 Task: Post a photo of a cake on Instagram with a caption 'tasty' and emojis.
Action: Mouse moved to (44, 300)
Screenshot: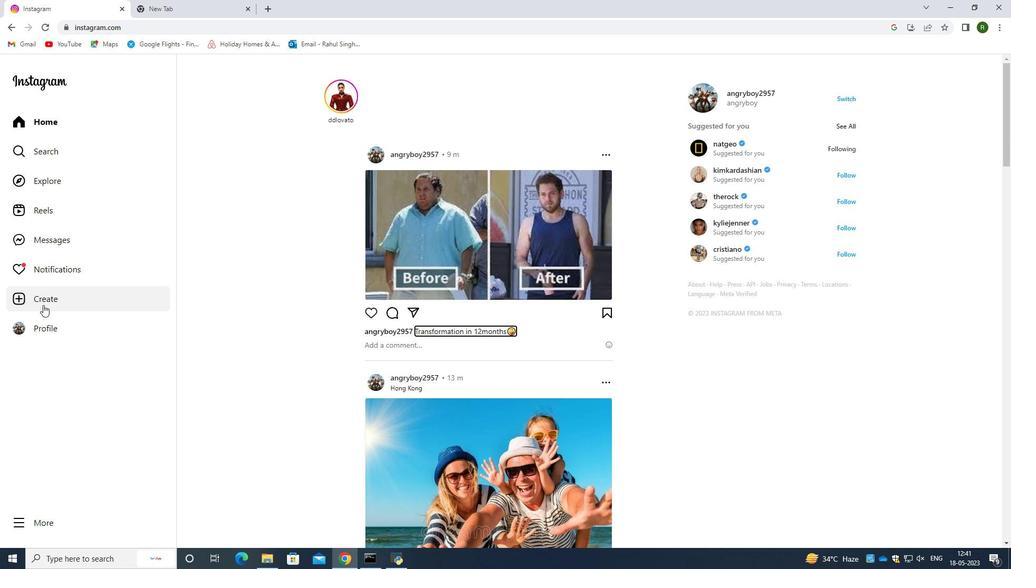 
Action: Mouse pressed left at (44, 300)
Screenshot: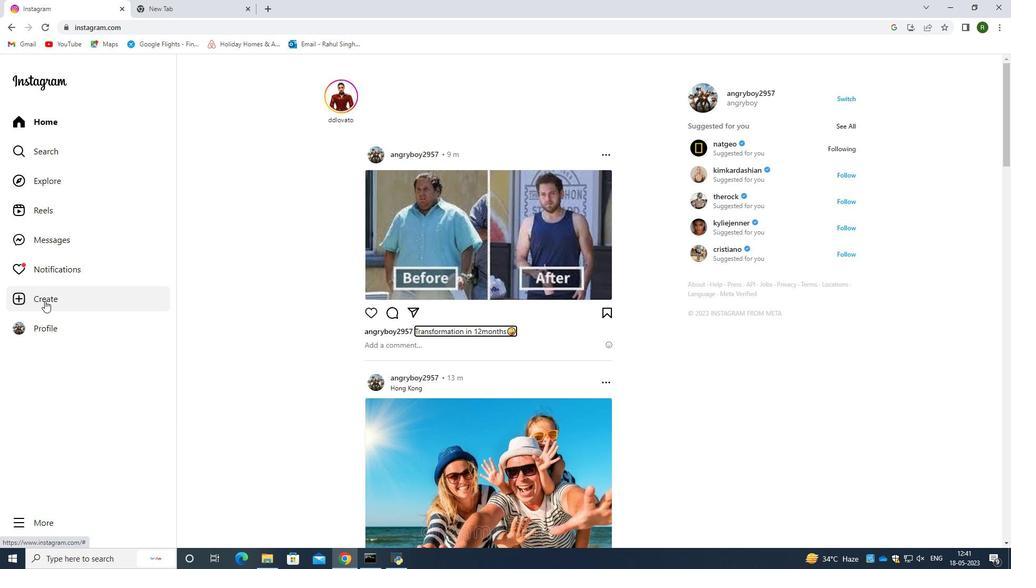
Action: Mouse moved to (477, 344)
Screenshot: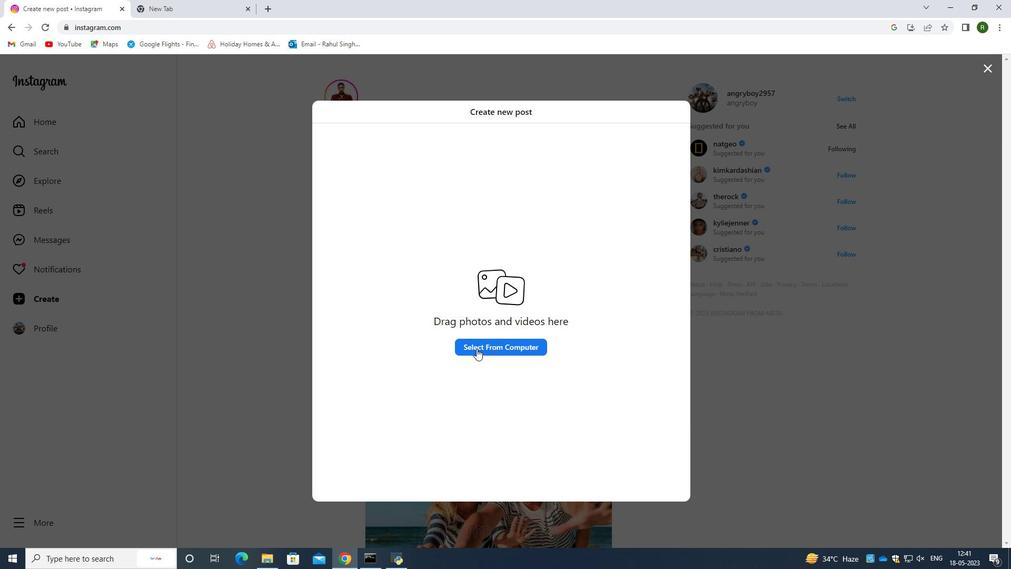 
Action: Mouse pressed left at (477, 344)
Screenshot: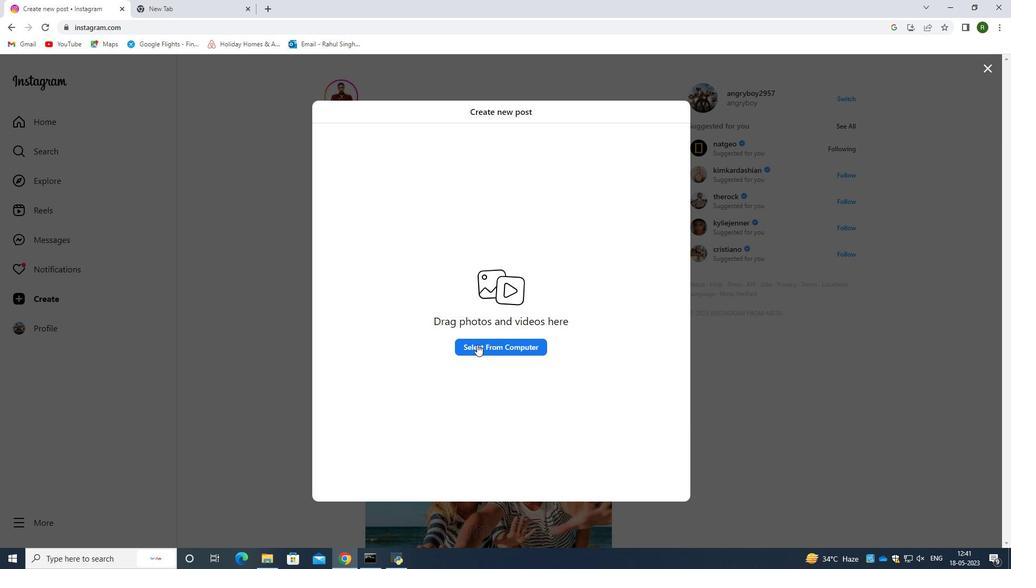 
Action: Mouse moved to (209, 173)
Screenshot: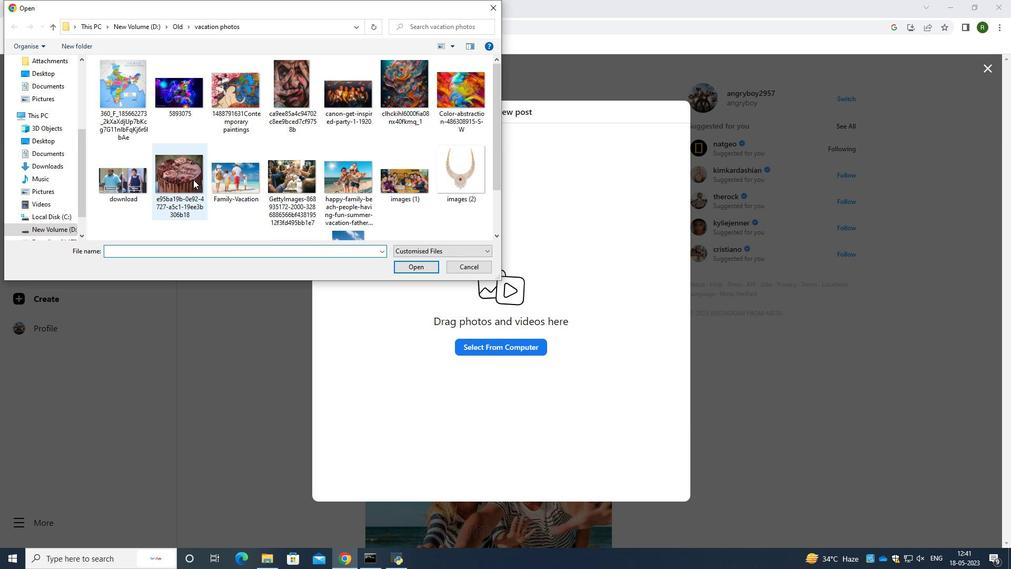 
Action: Mouse scrolled (209, 173) with delta (0, 0)
Screenshot: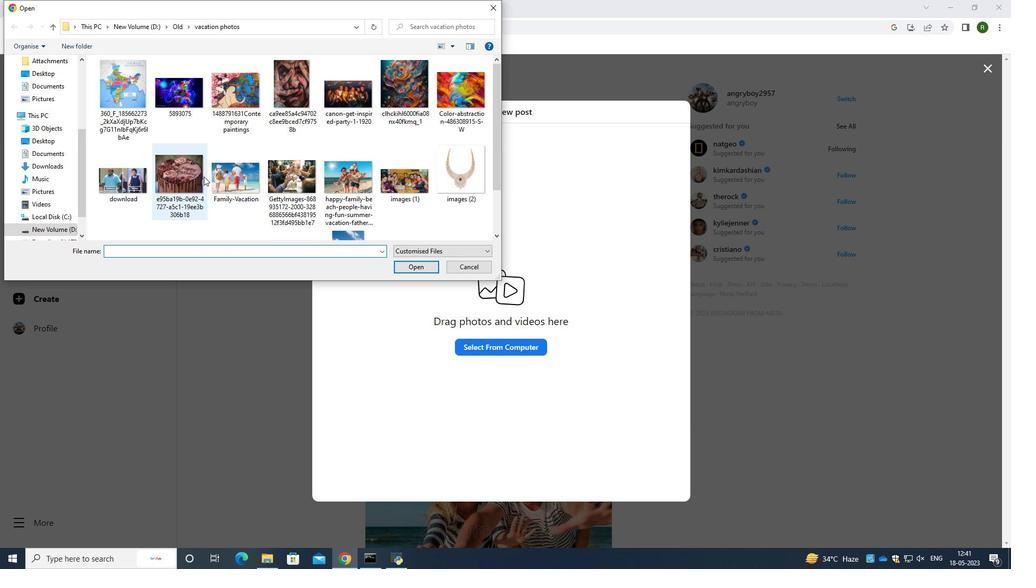 
Action: Mouse scrolled (209, 173) with delta (0, 0)
Screenshot: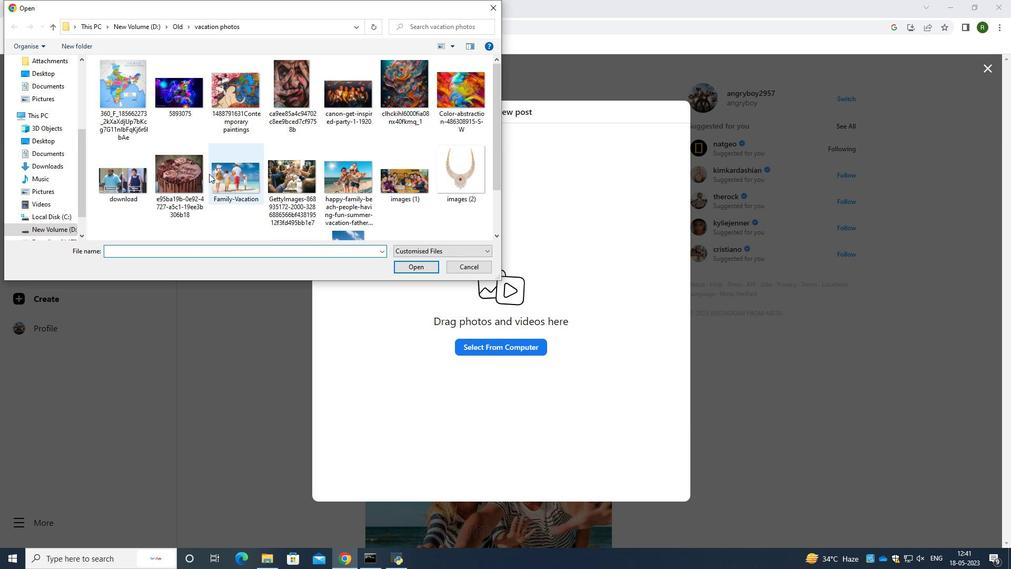 
Action: Mouse scrolled (209, 173) with delta (0, 0)
Screenshot: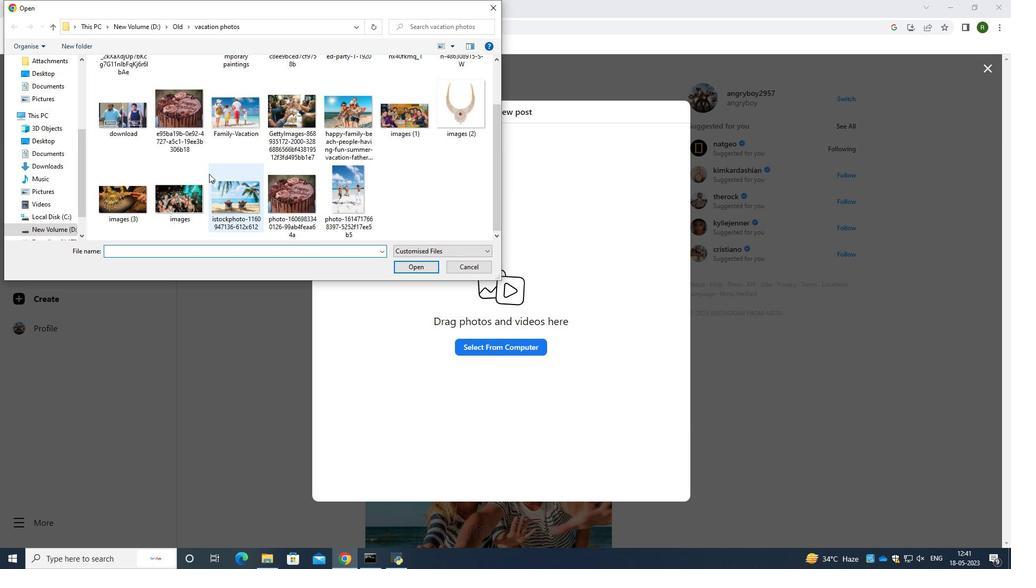 
Action: Mouse moved to (237, 140)
Screenshot: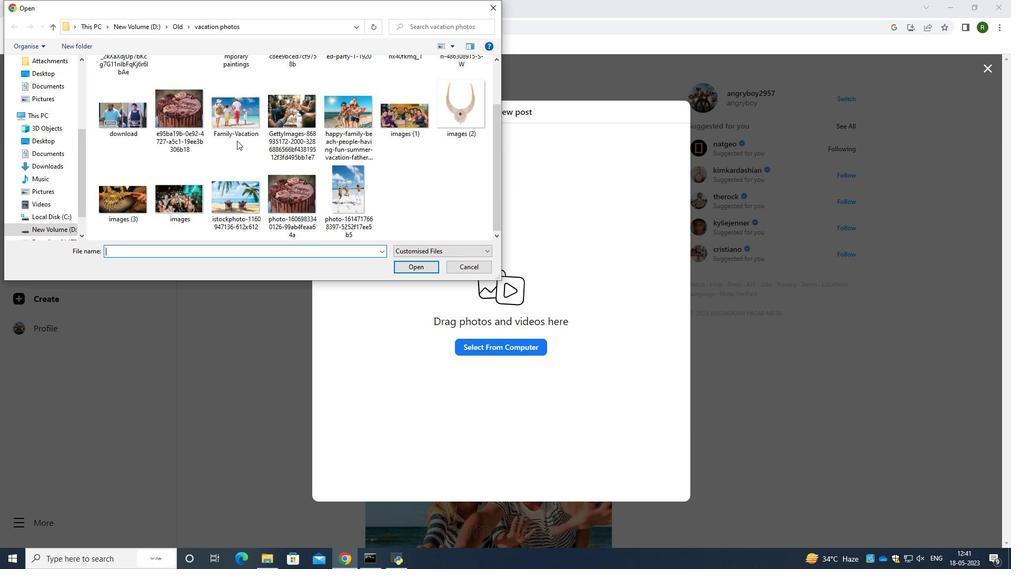 
Action: Mouse scrolled (237, 141) with delta (0, 0)
Screenshot: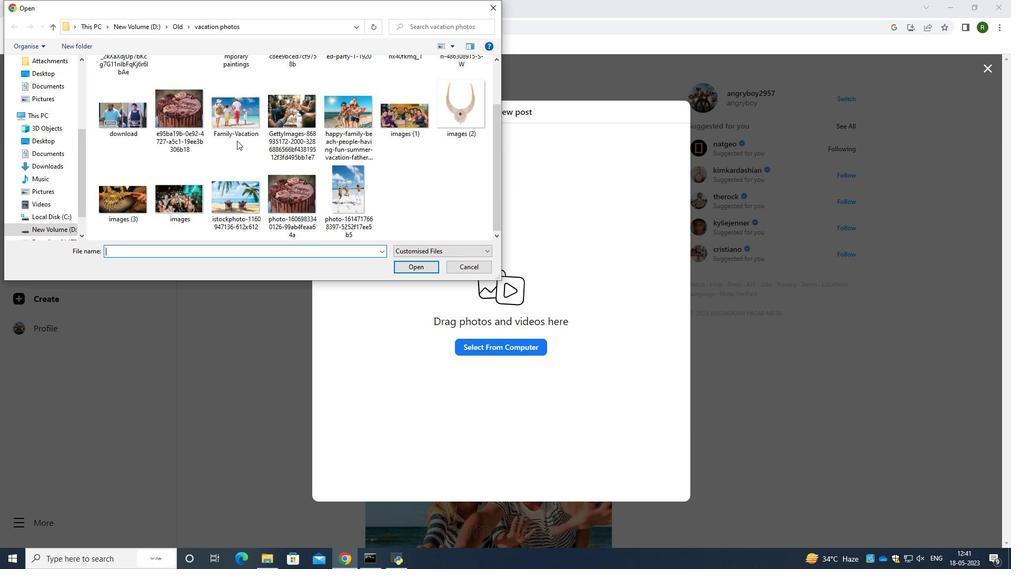 
Action: Mouse moved to (238, 140)
Screenshot: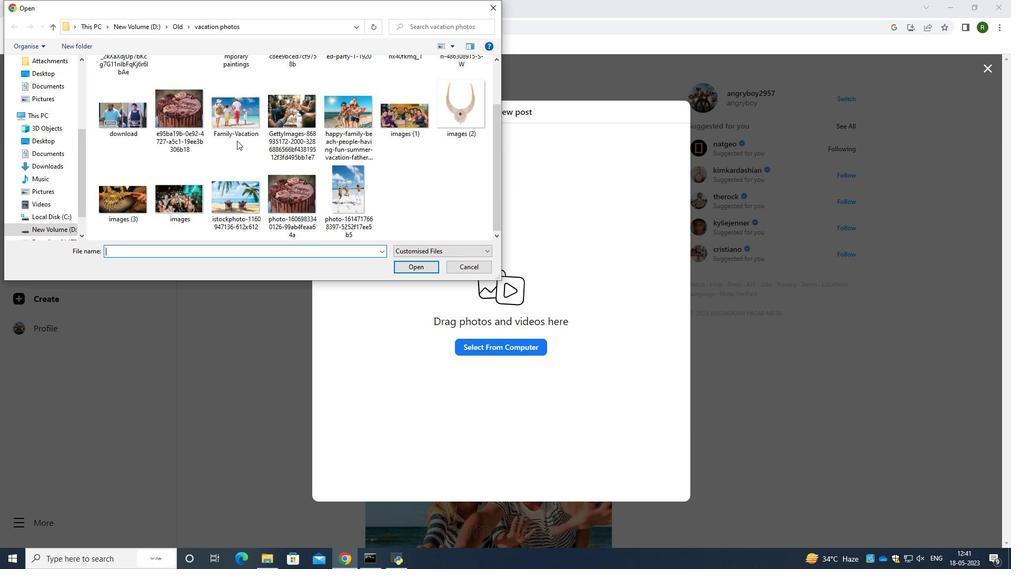 
Action: Mouse scrolled (238, 141) with delta (0, 0)
Screenshot: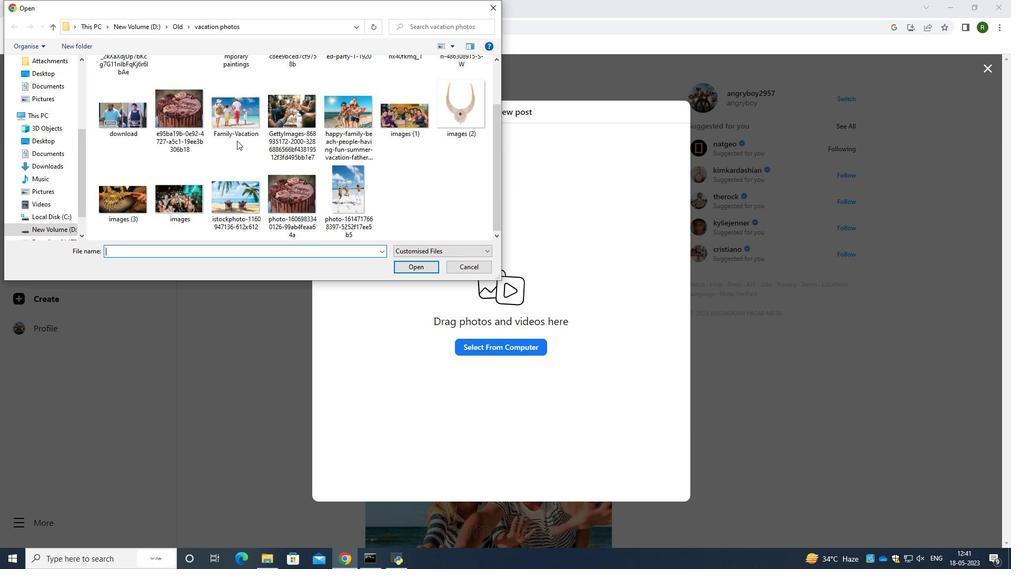 
Action: Mouse moved to (238, 140)
Screenshot: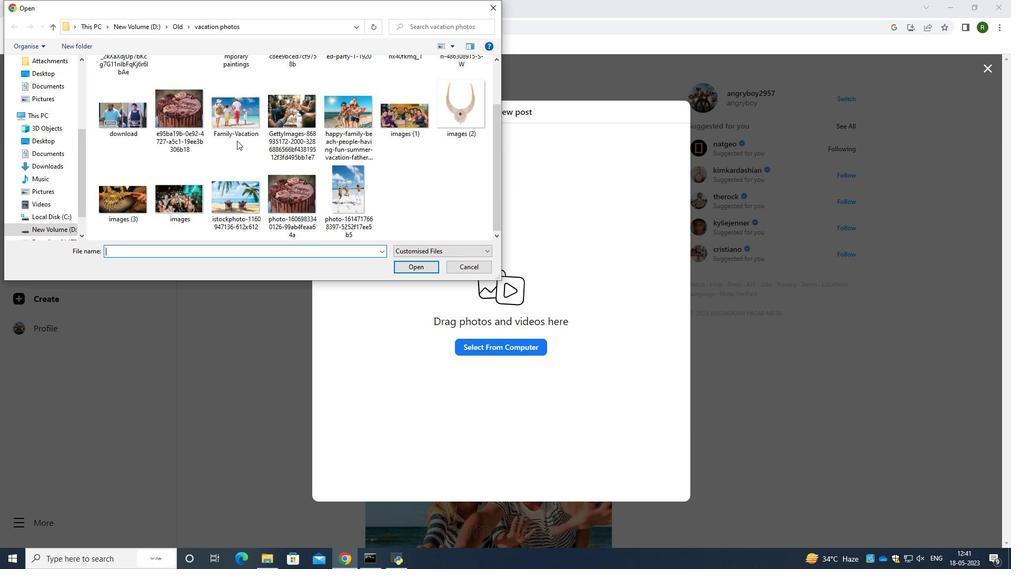 
Action: Mouse scrolled (238, 141) with delta (0, 0)
Screenshot: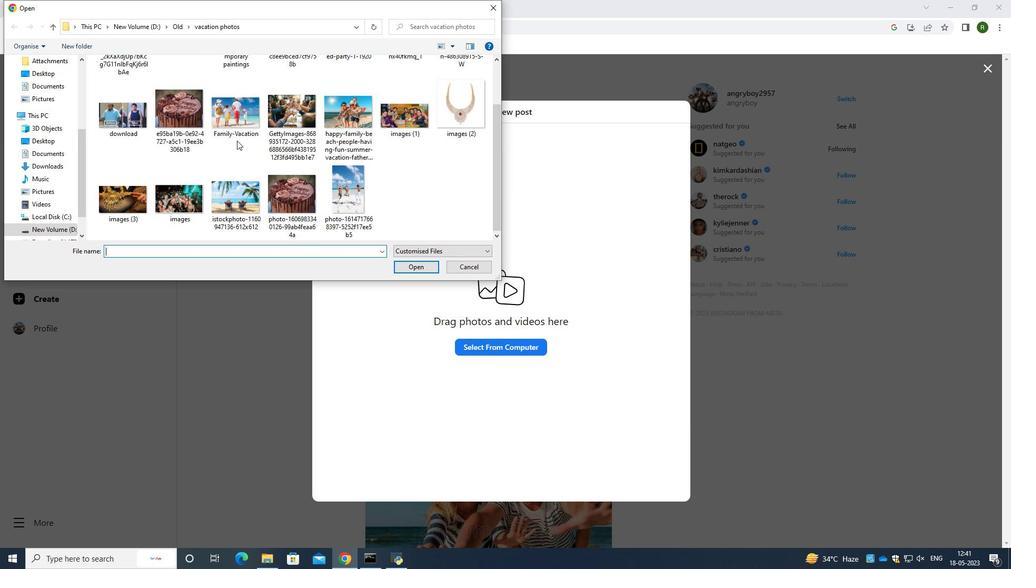 
Action: Mouse moved to (173, 21)
Screenshot: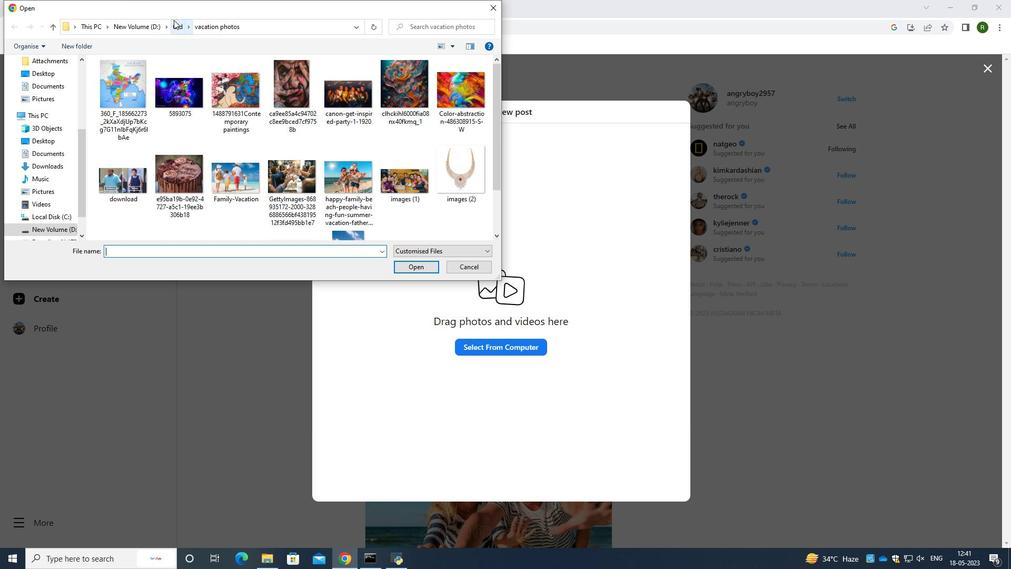 
Action: Mouse pressed left at (173, 21)
Screenshot: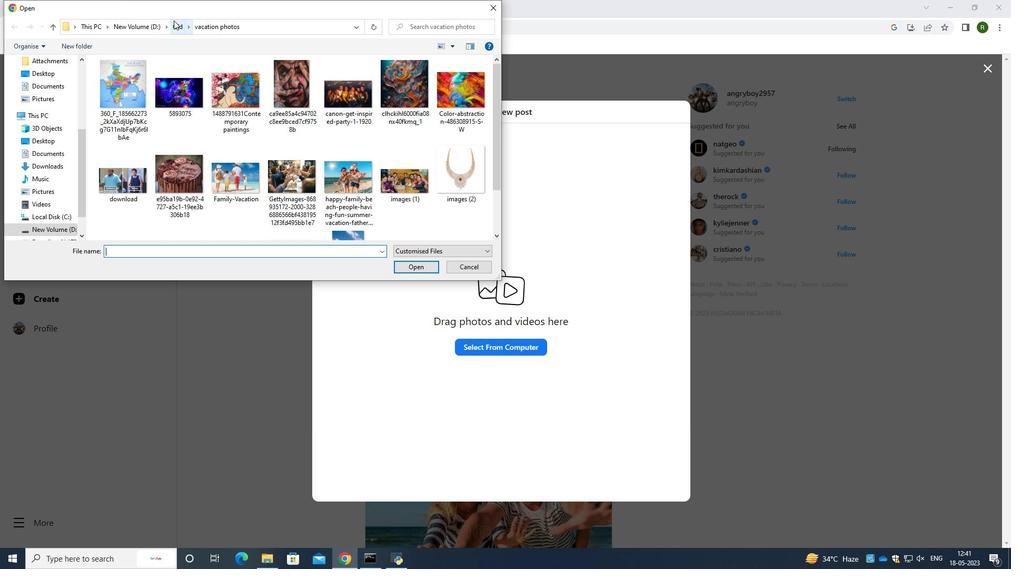 
Action: Mouse moved to (214, 131)
Screenshot: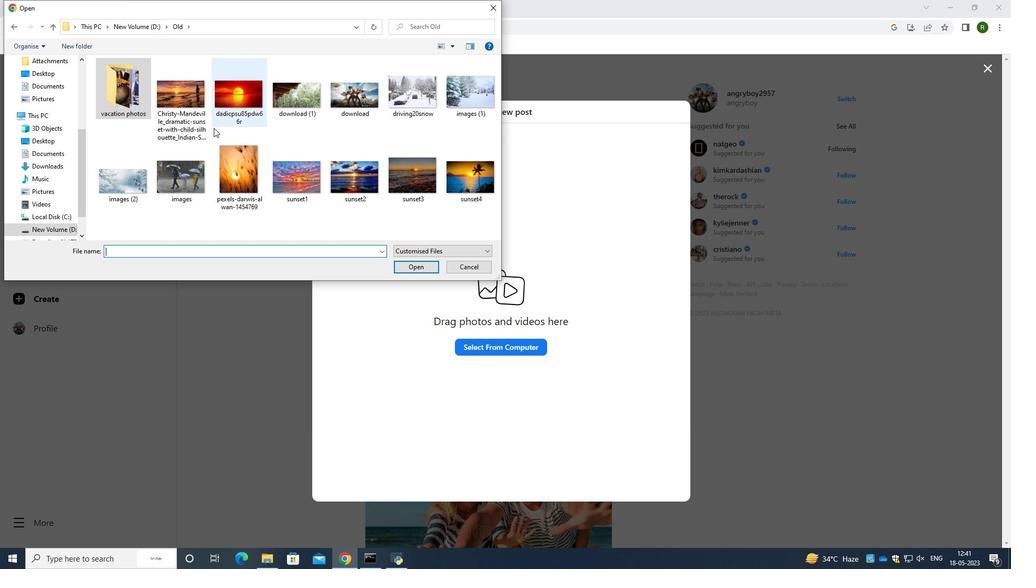 
Action: Mouse scrolled (214, 130) with delta (0, 0)
Screenshot: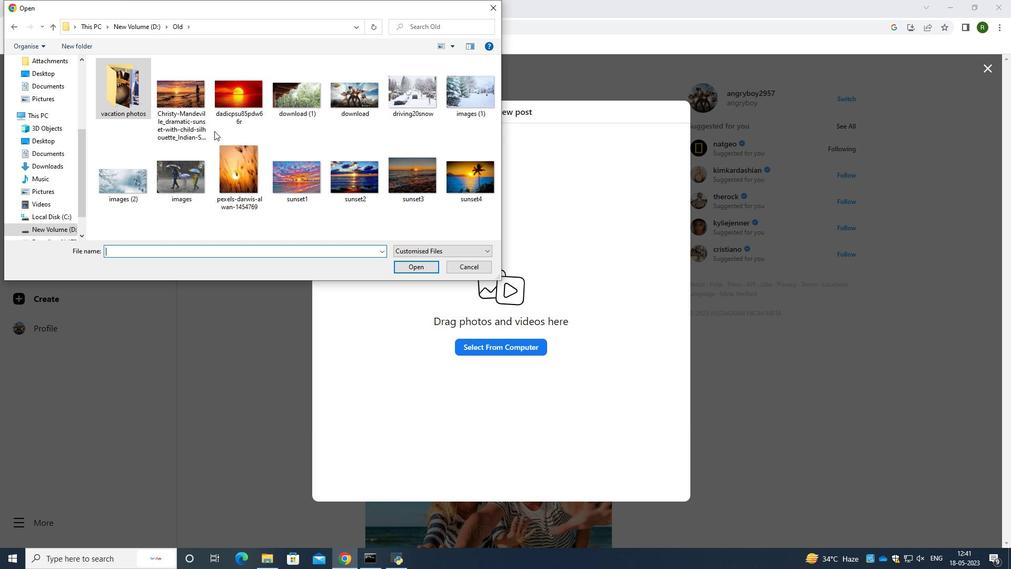 
Action: Mouse scrolled (214, 131) with delta (0, 0)
Screenshot: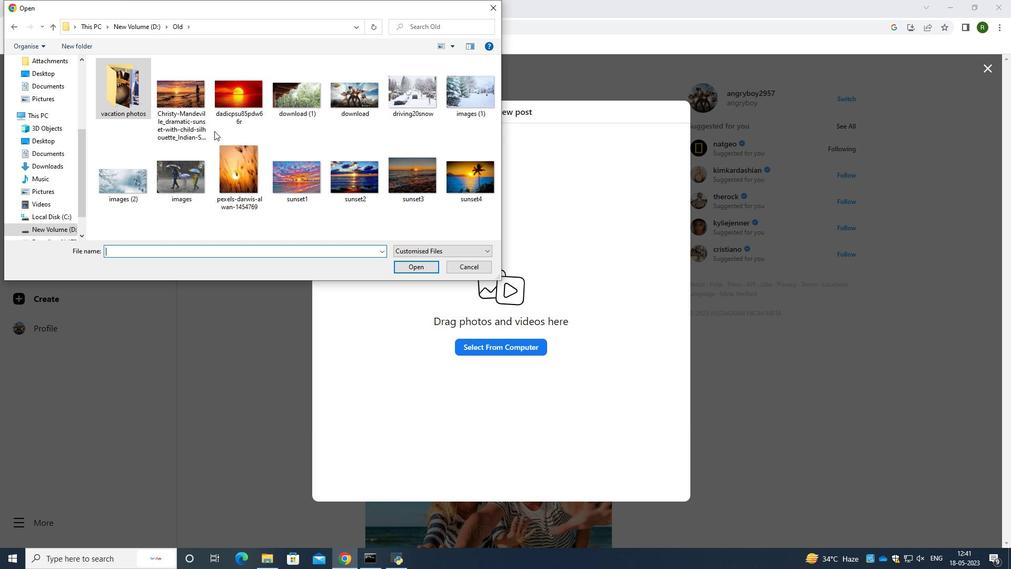 
Action: Mouse moved to (47, 224)
Screenshot: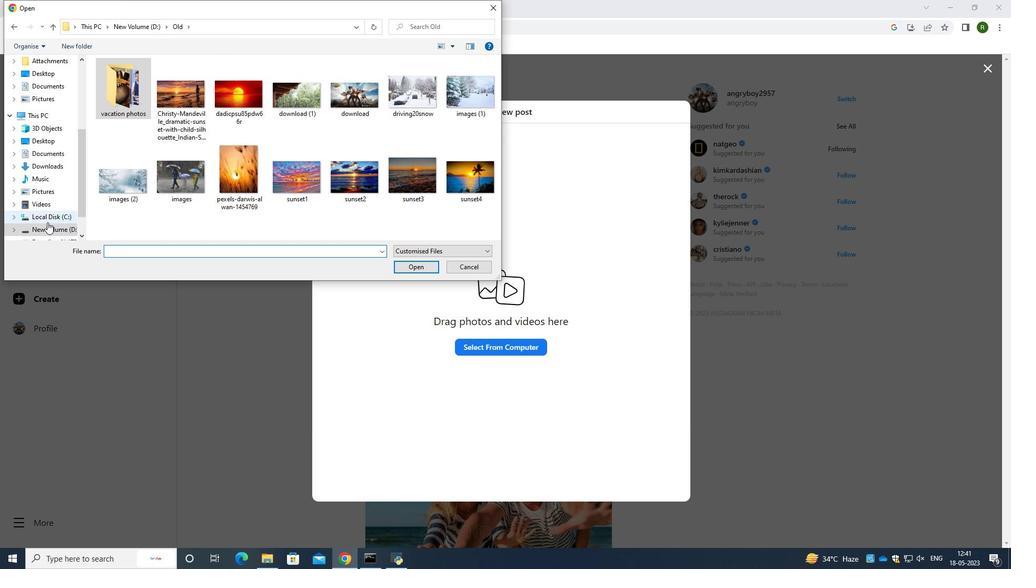 
Action: Mouse pressed left at (47, 224)
Screenshot: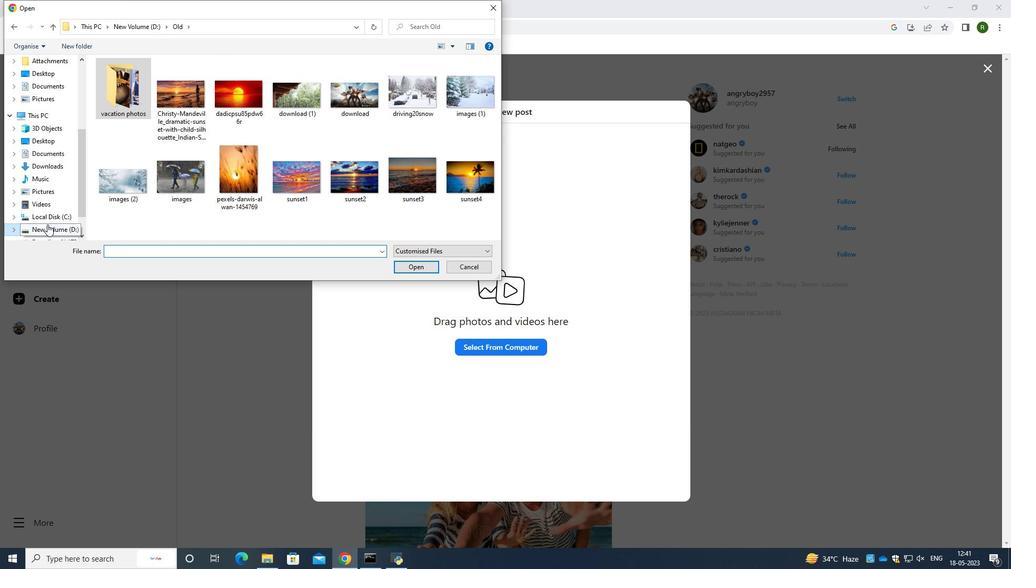 
Action: Mouse moved to (47, 224)
Screenshot: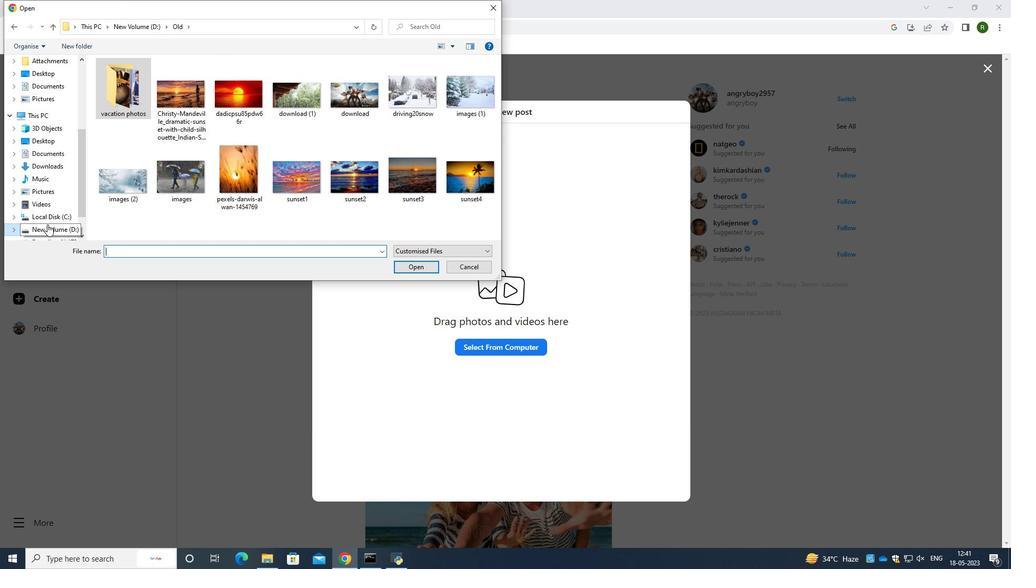 
Action: Mouse pressed left at (47, 224)
Screenshot: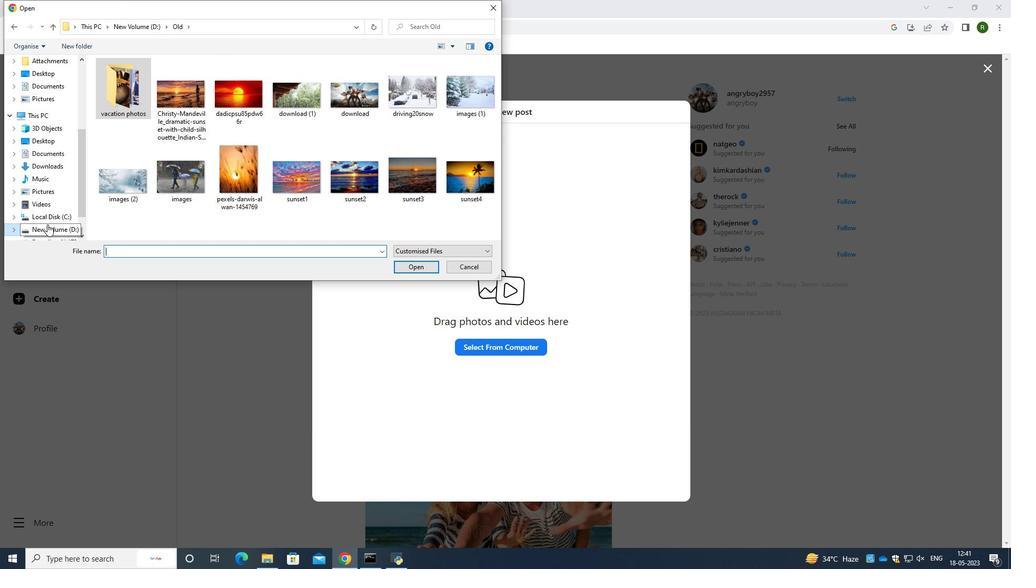 
Action: Mouse moved to (425, 106)
Screenshot: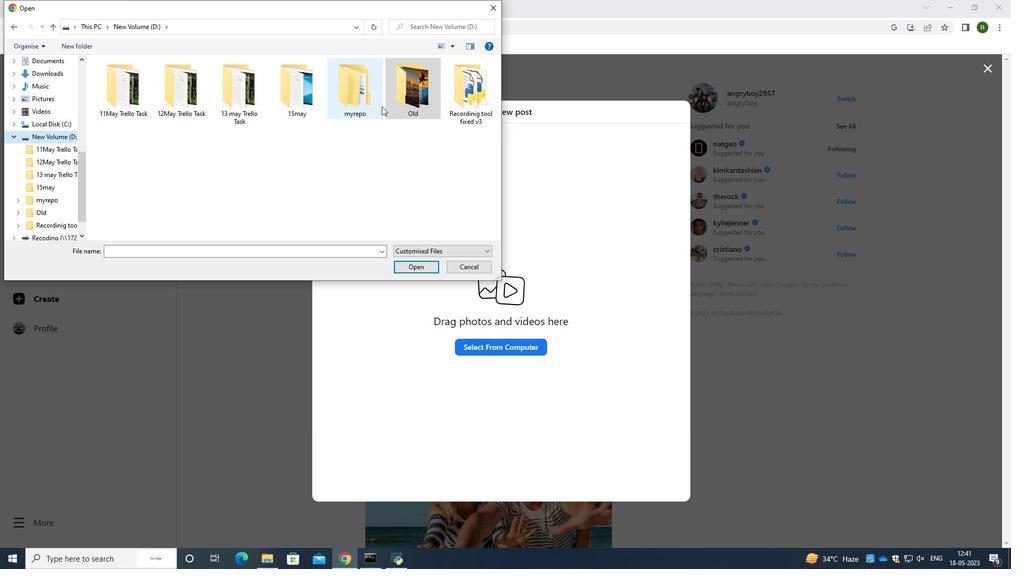 
Action: Mouse pressed left at (425, 106)
Screenshot: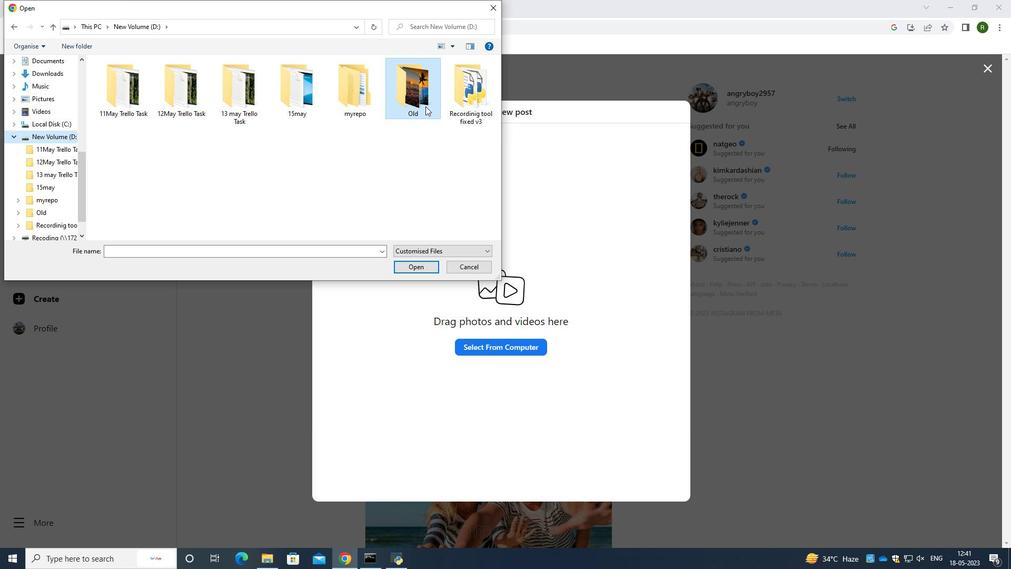 
Action: Mouse pressed left at (425, 106)
Screenshot: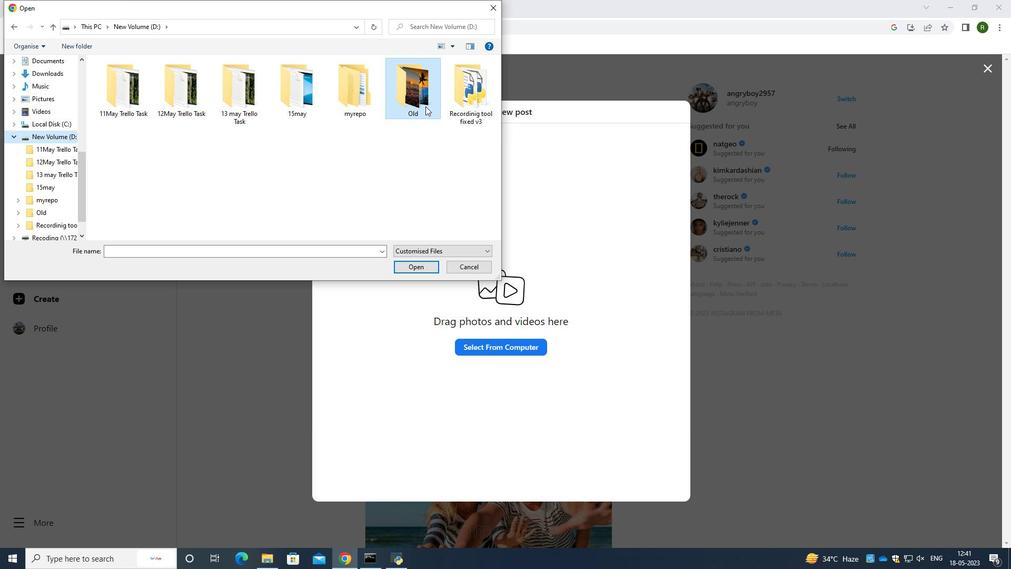 
Action: Mouse moved to (180, 116)
Screenshot: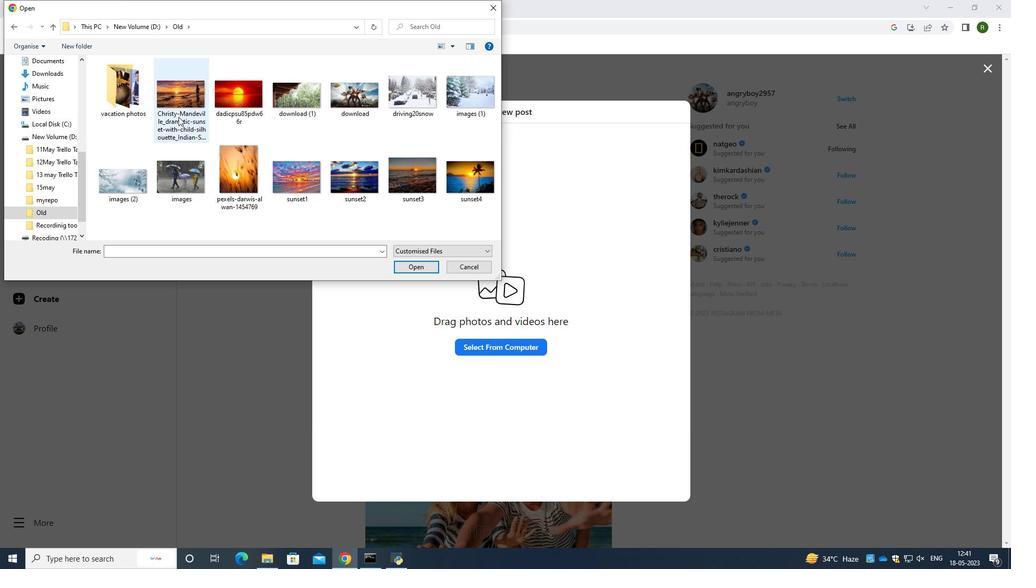 
Action: Mouse scrolled (180, 116) with delta (0, 0)
Screenshot: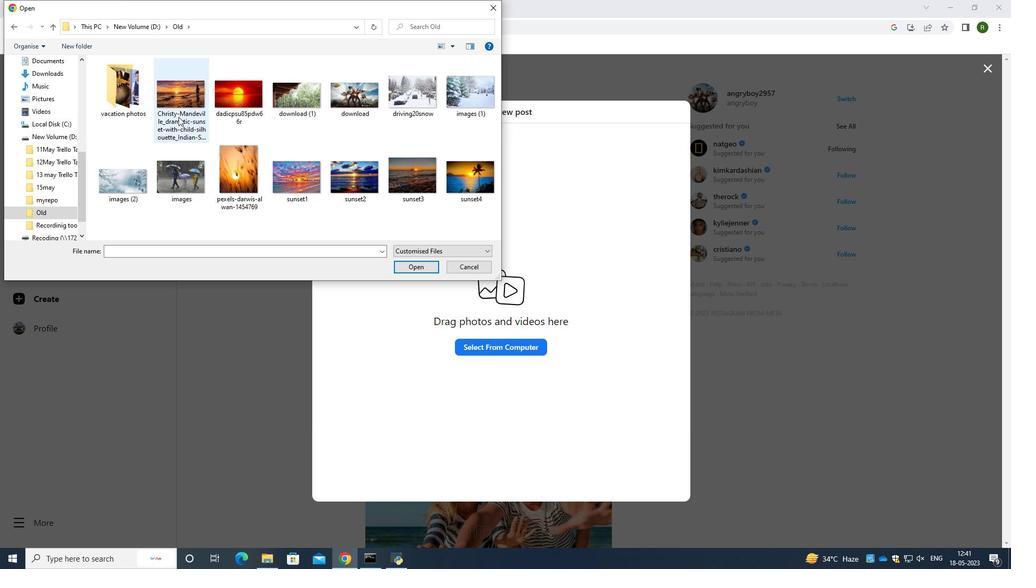 
Action: Mouse moved to (126, 93)
Screenshot: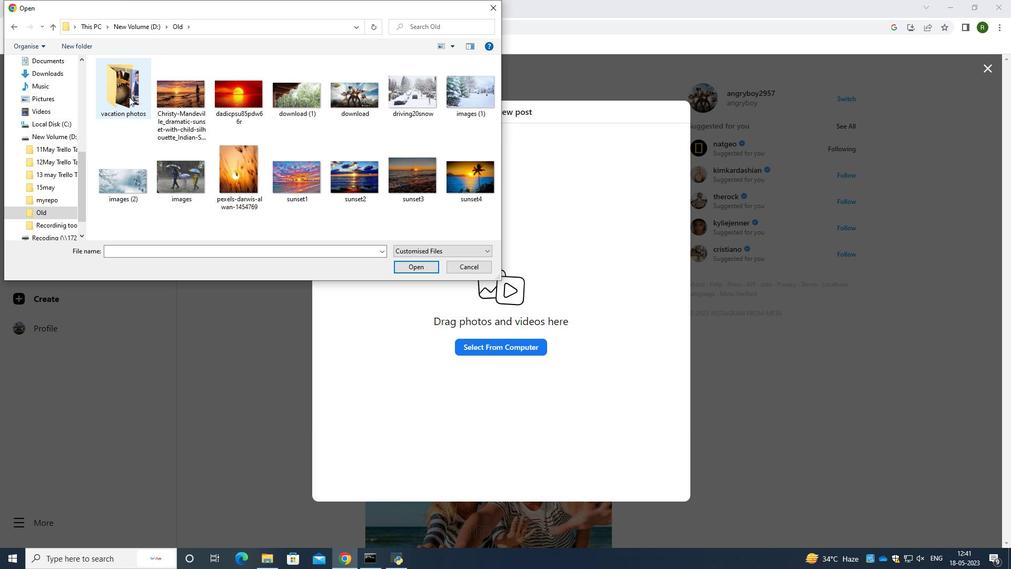 
Action: Mouse pressed left at (126, 93)
Screenshot: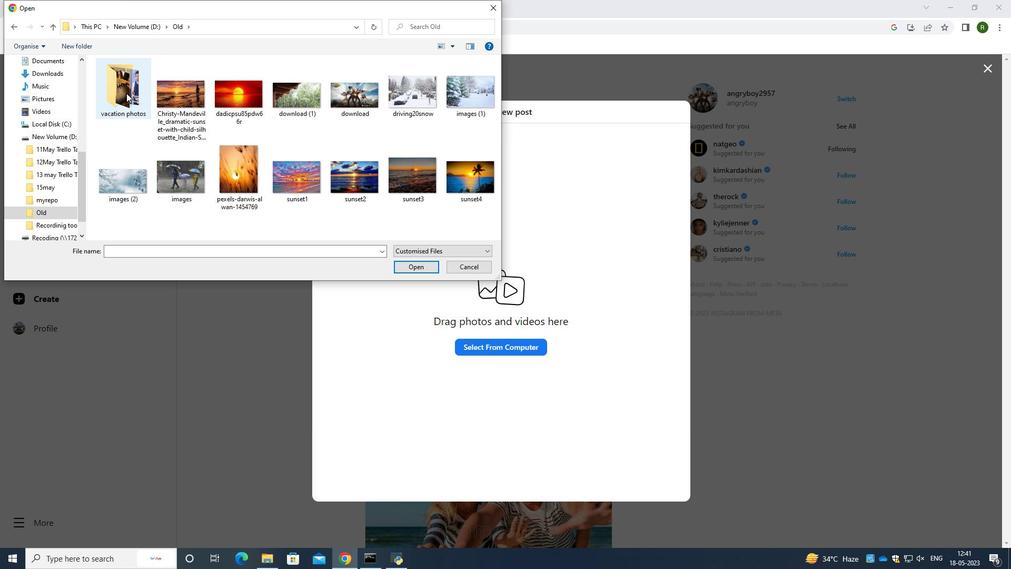 
Action: Mouse pressed left at (126, 93)
Screenshot: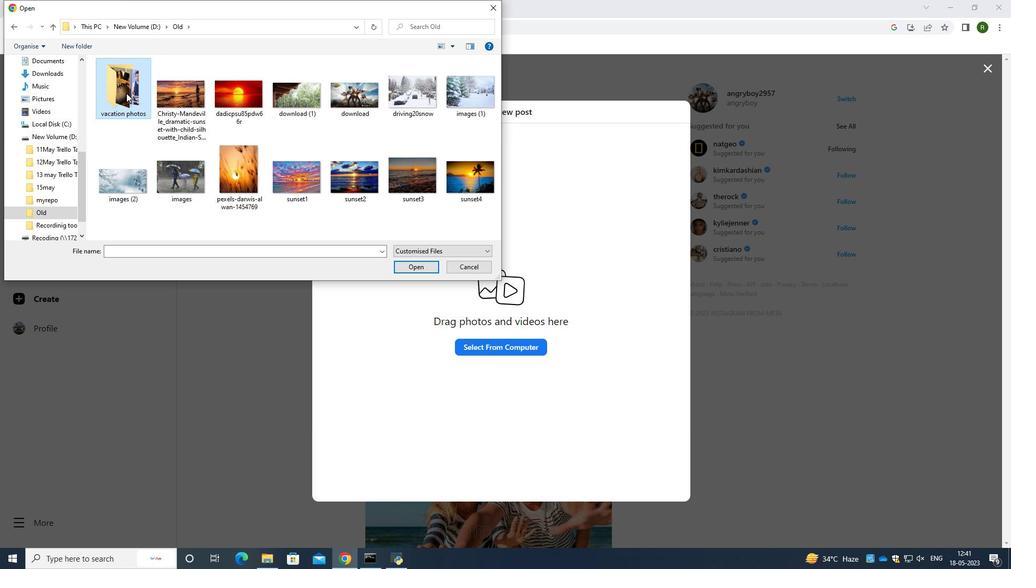 
Action: Mouse moved to (288, 158)
Screenshot: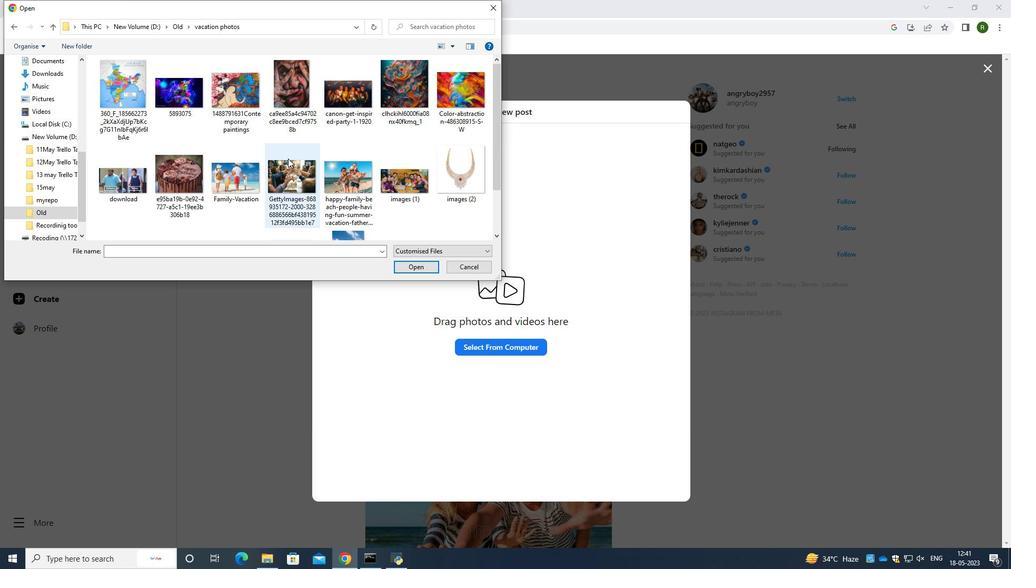 
Action: Mouse scrolled (288, 158) with delta (0, 0)
Screenshot: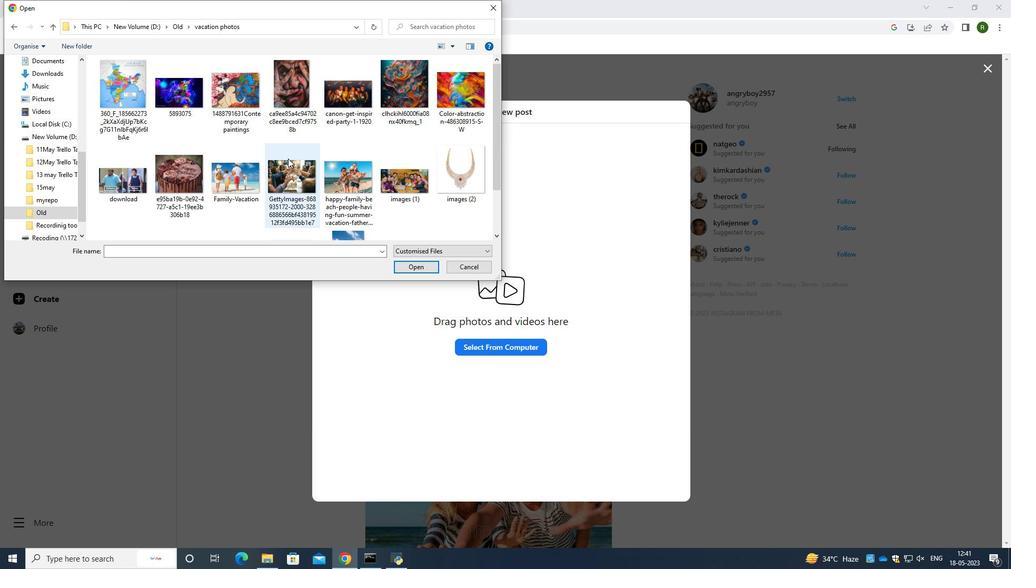 
Action: Mouse scrolled (288, 159) with delta (0, 0)
Screenshot: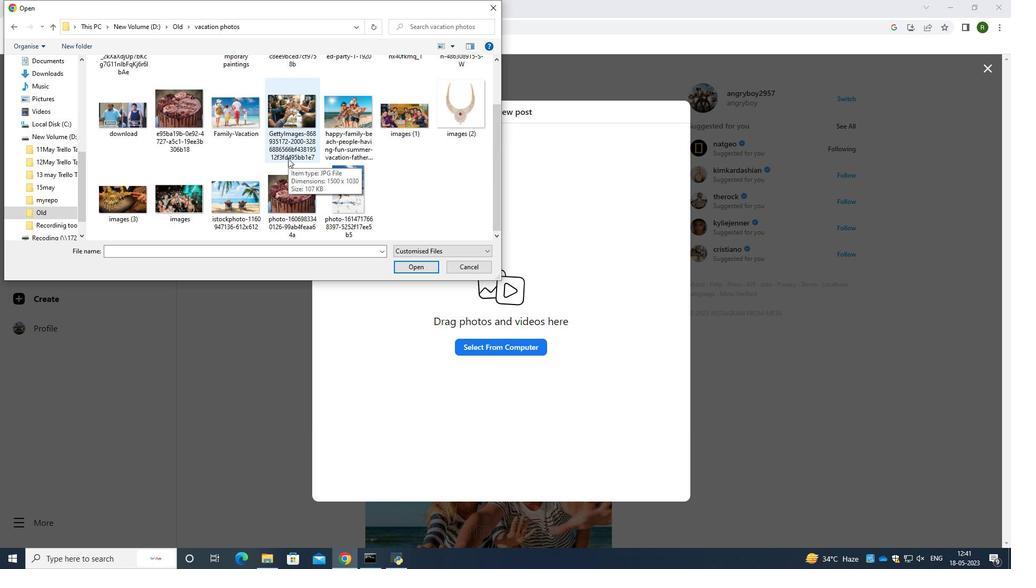 
Action: Mouse scrolled (288, 158) with delta (0, 0)
Screenshot: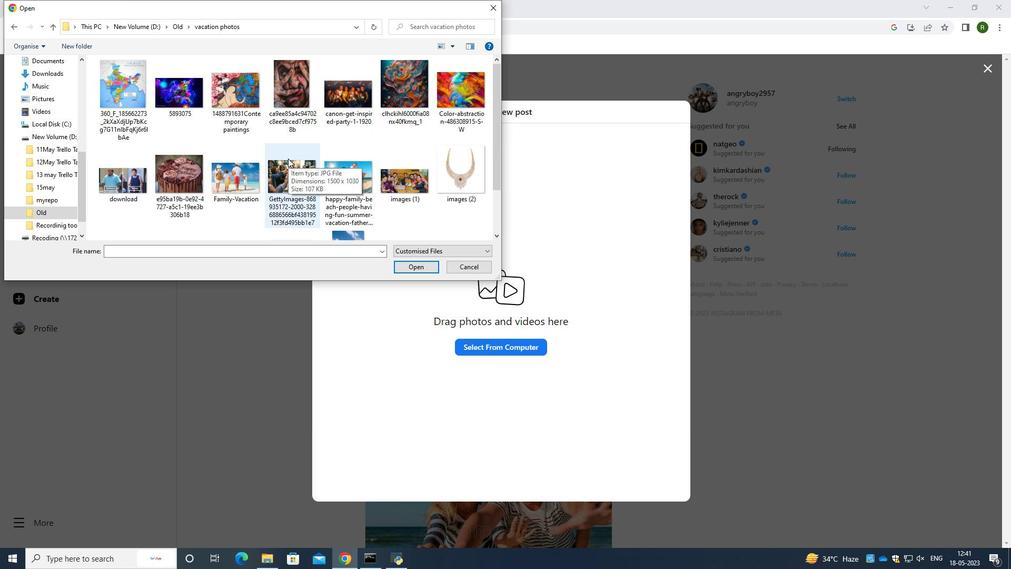 
Action: Mouse moved to (193, 176)
Screenshot: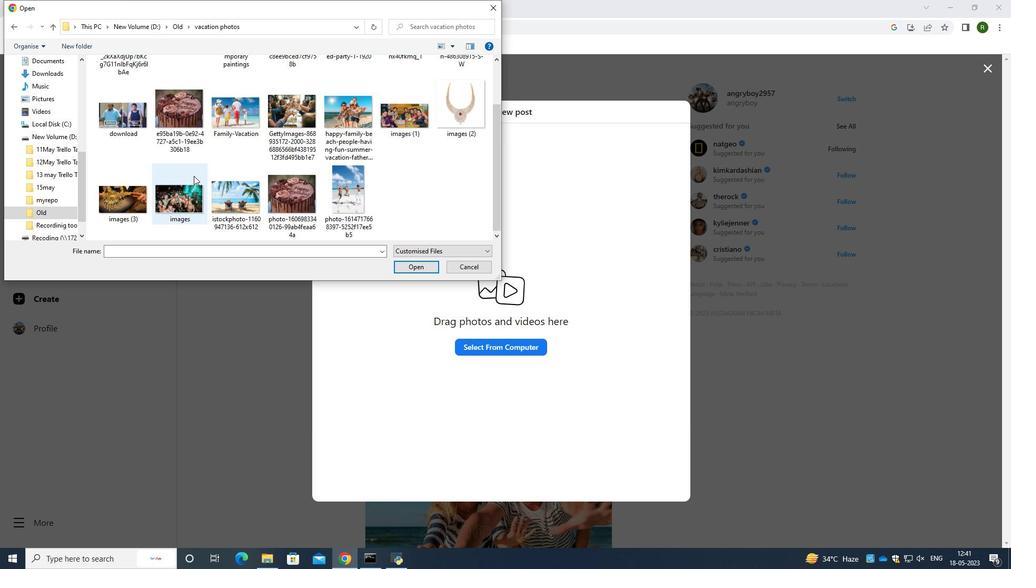 
Action: Mouse scrolled (193, 176) with delta (0, 0)
Screenshot: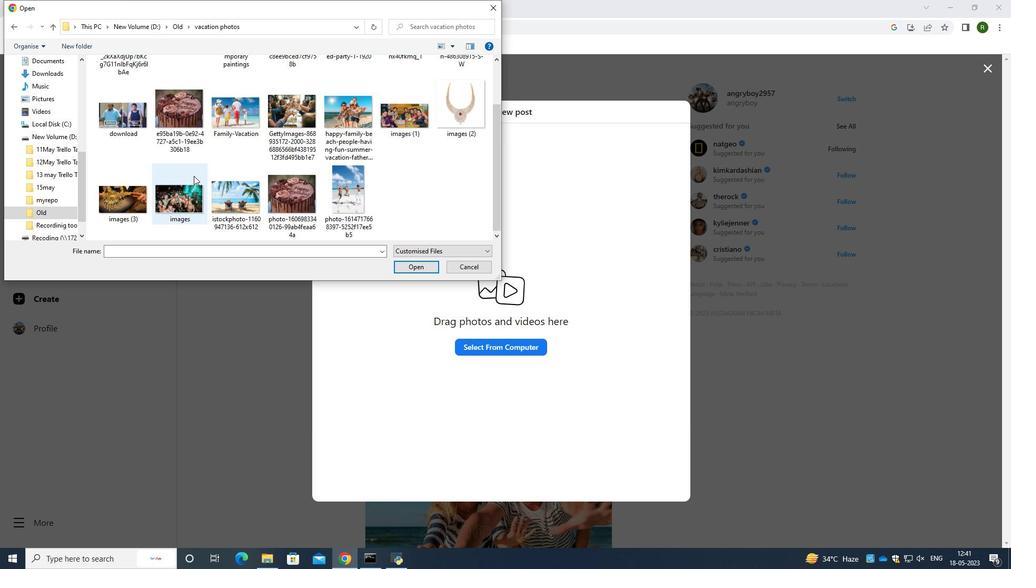 
Action: Mouse moved to (172, 179)
Screenshot: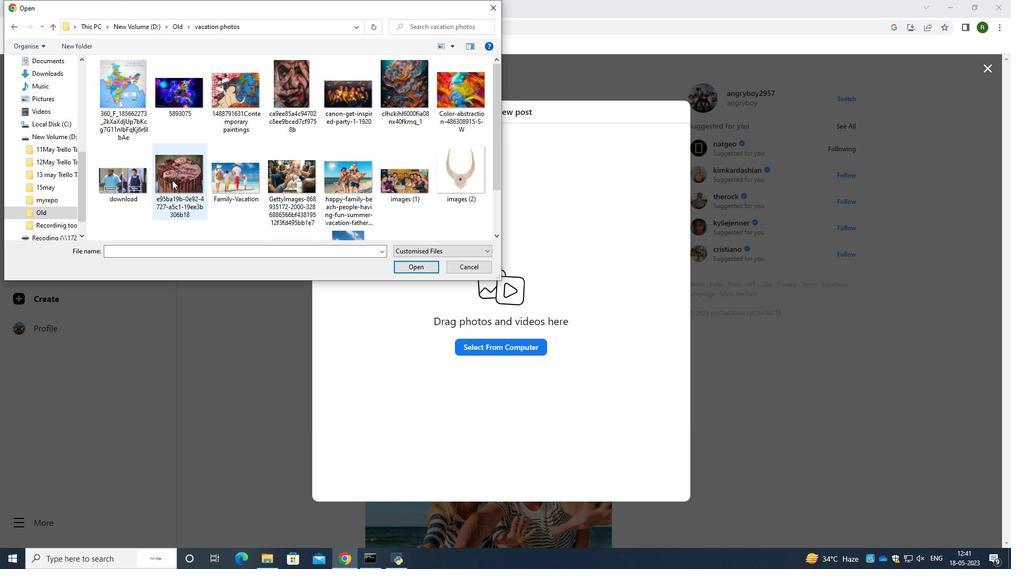 
Action: Mouse pressed left at (172, 179)
Screenshot: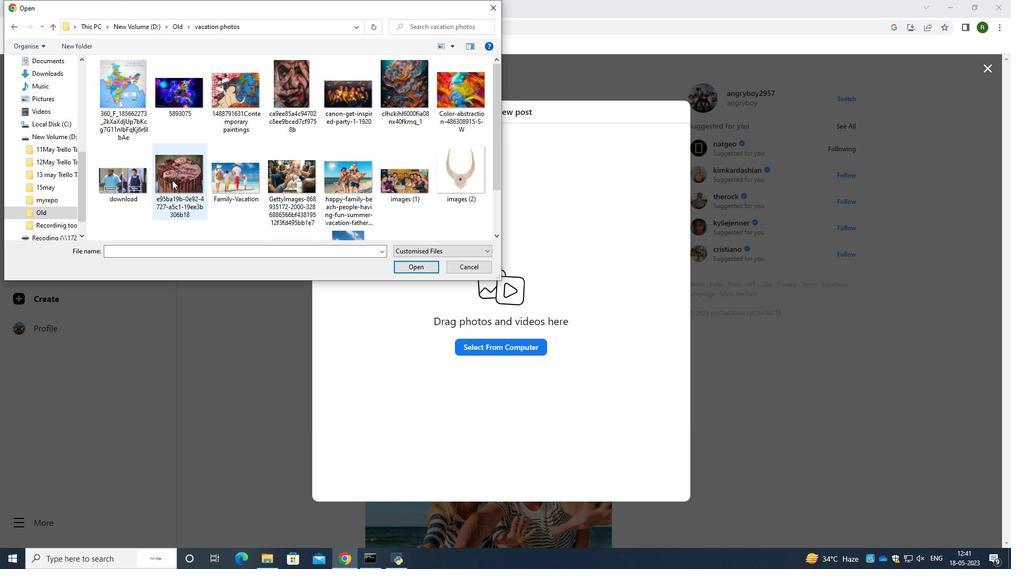 
Action: Mouse moved to (414, 269)
Screenshot: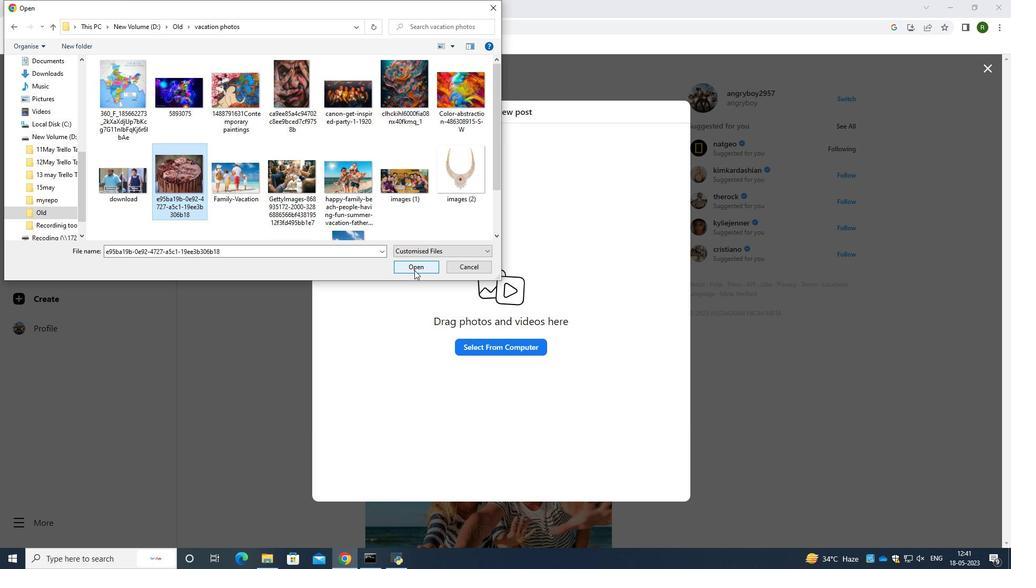 
Action: Mouse pressed left at (414, 269)
Screenshot: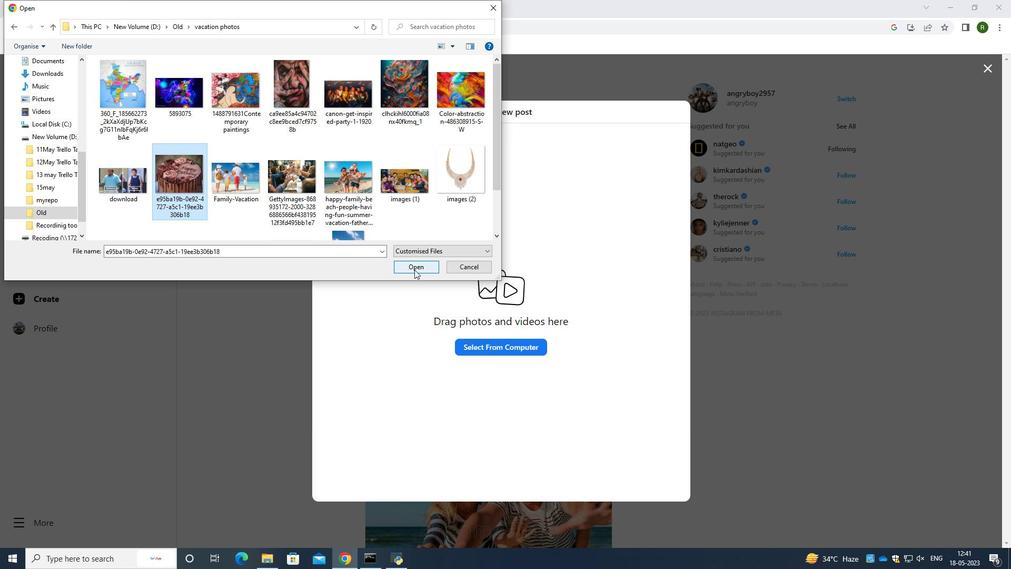 
Action: Mouse moved to (324, 484)
Screenshot: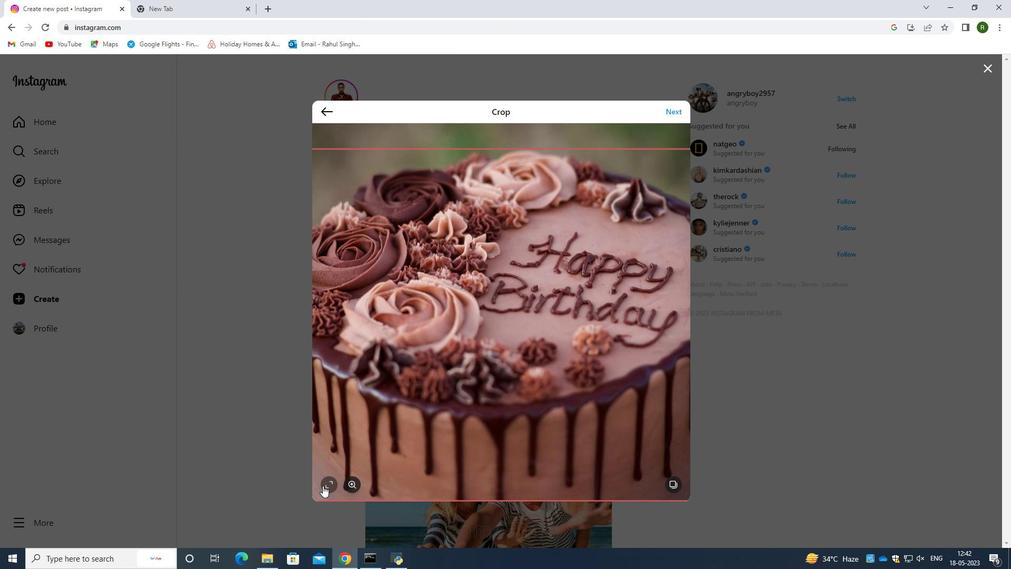 
Action: Mouse pressed left at (324, 484)
Screenshot: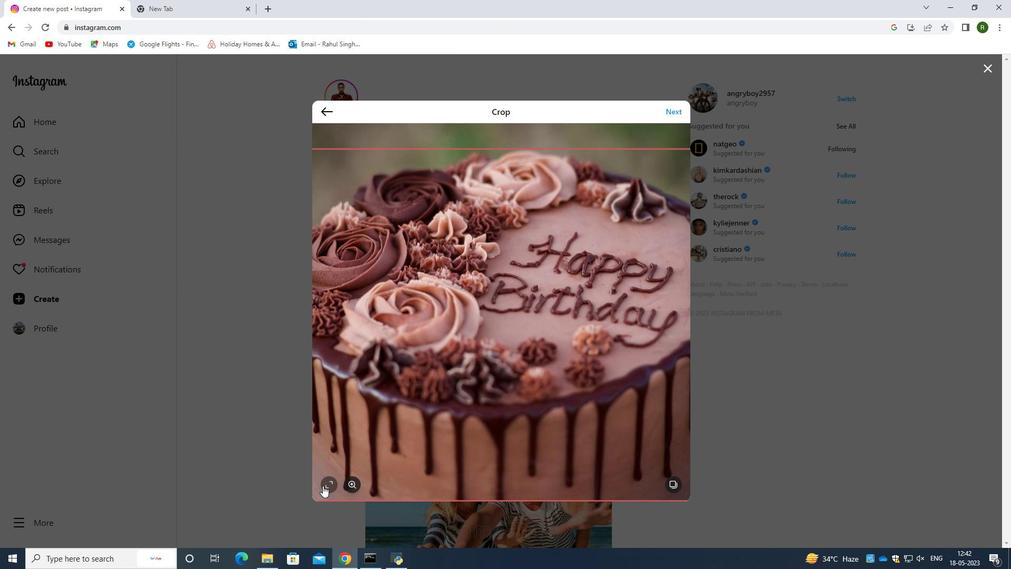 
Action: Mouse moved to (377, 378)
Screenshot: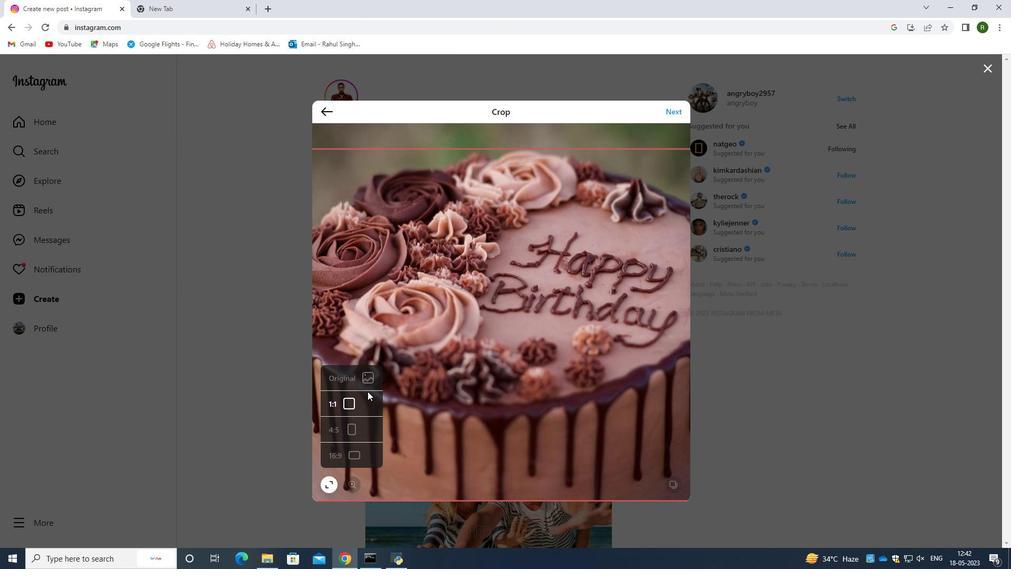 
Action: Mouse pressed left at (377, 378)
Screenshot: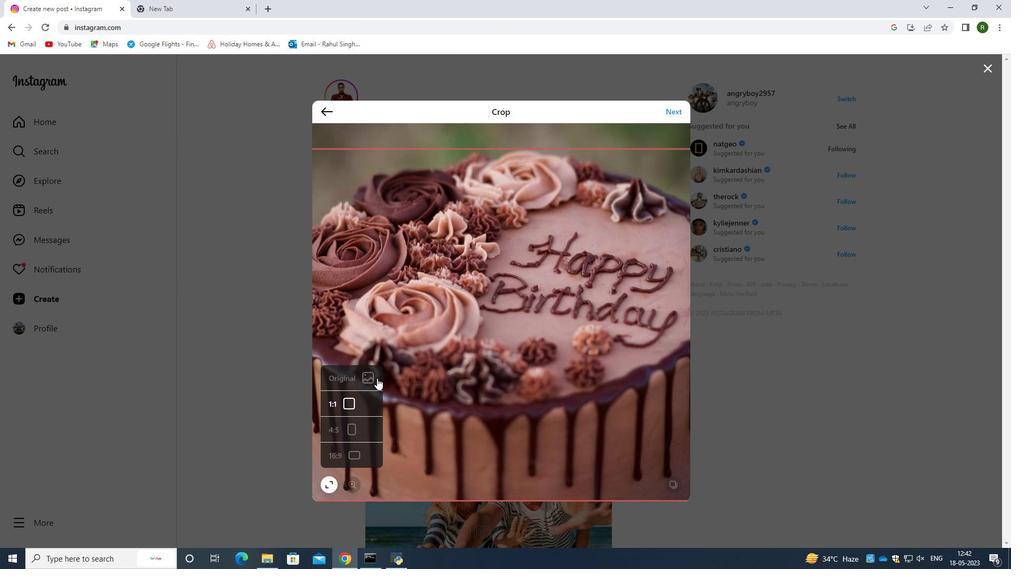 
Action: Mouse moved to (678, 113)
Screenshot: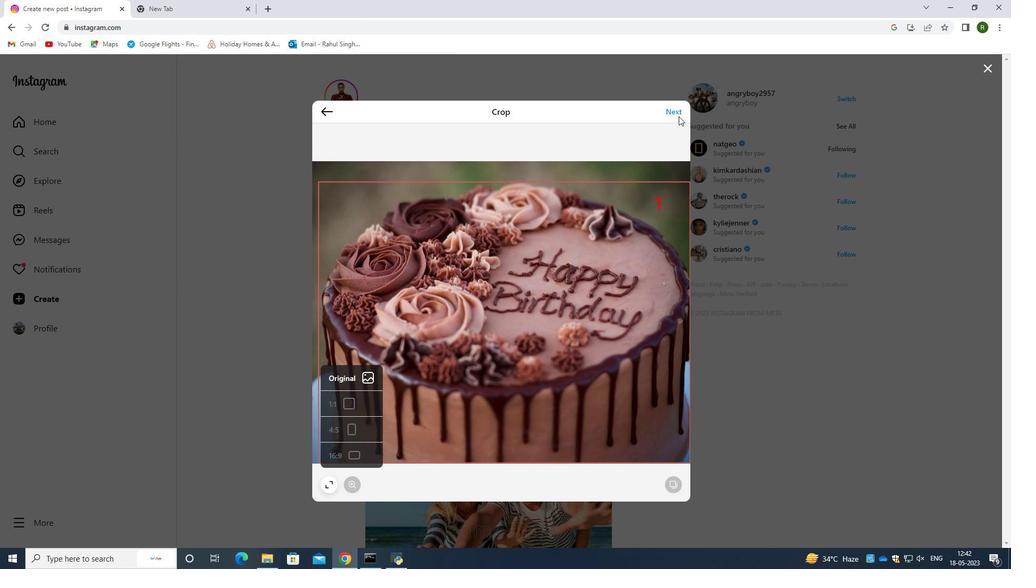 
Action: Mouse pressed left at (678, 113)
Screenshot: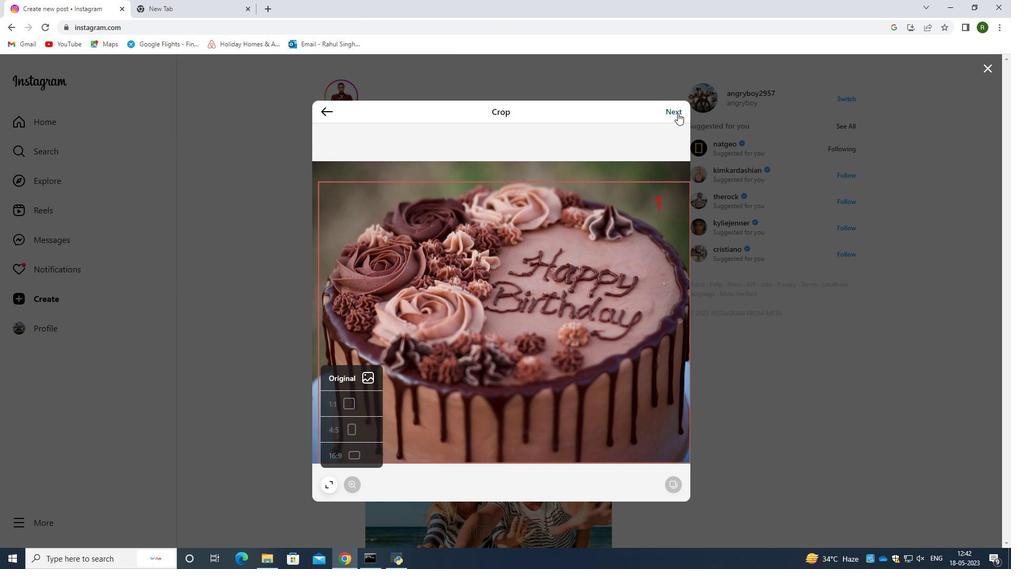 
Action: Mouse moved to (635, 248)
Screenshot: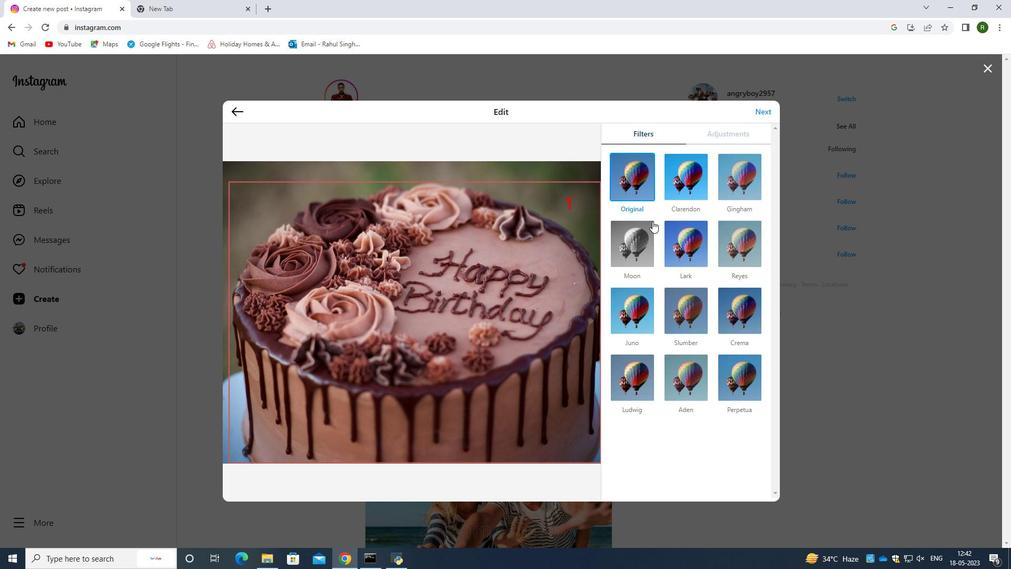 
Action: Mouse pressed left at (635, 248)
Screenshot: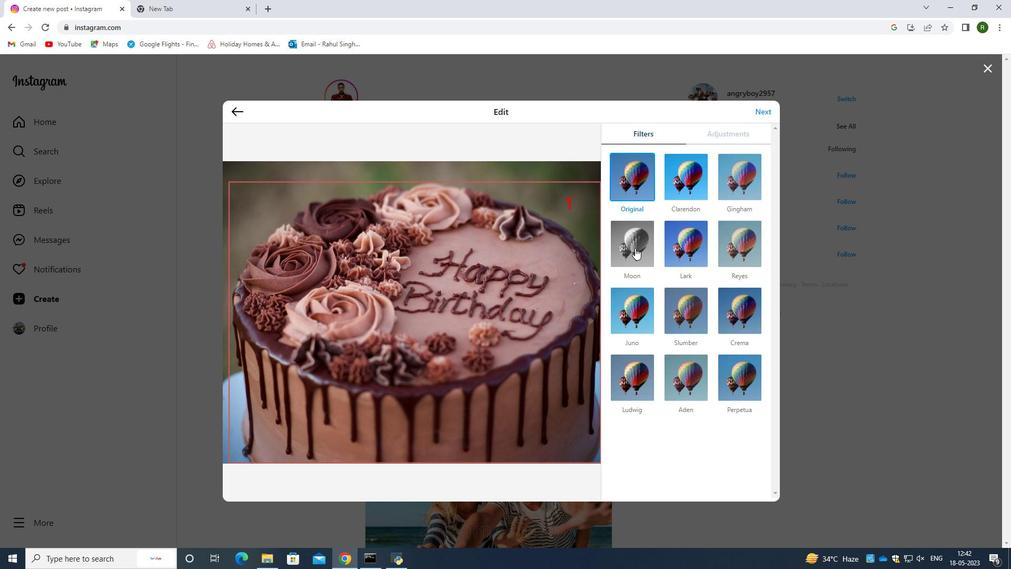 
Action: Mouse moved to (633, 302)
Screenshot: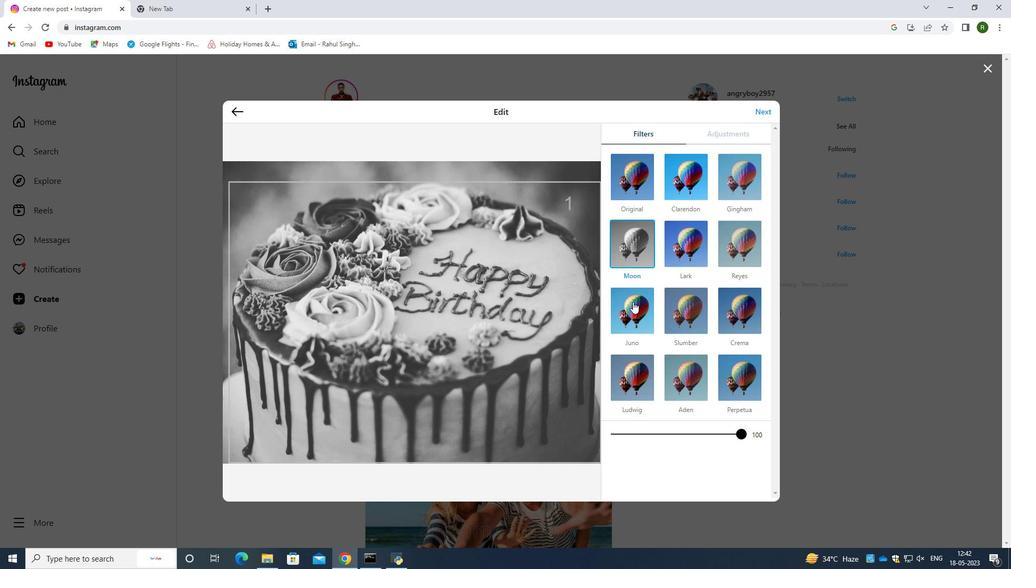 
Action: Mouse pressed left at (633, 302)
Screenshot: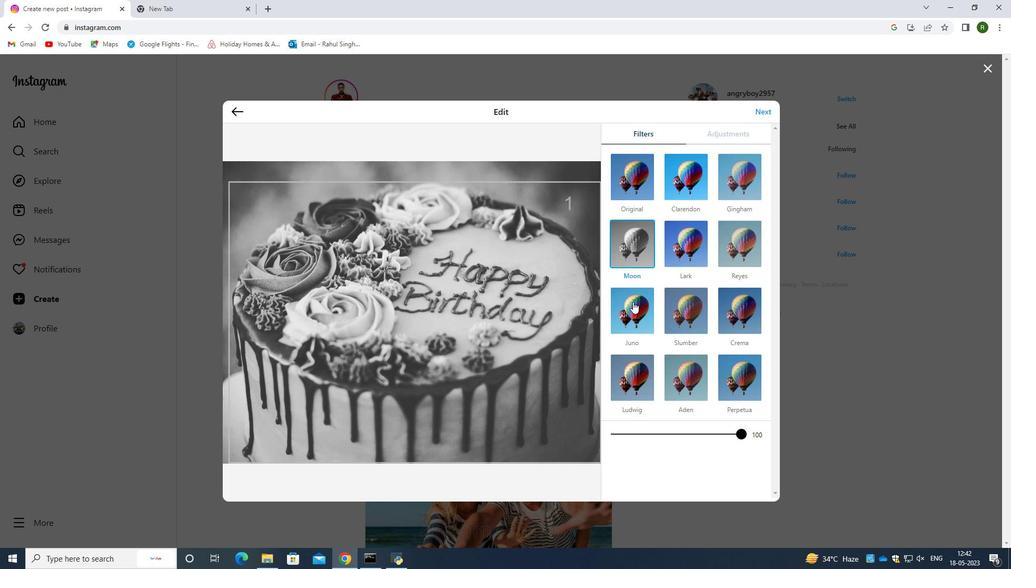 
Action: Mouse moved to (636, 364)
Screenshot: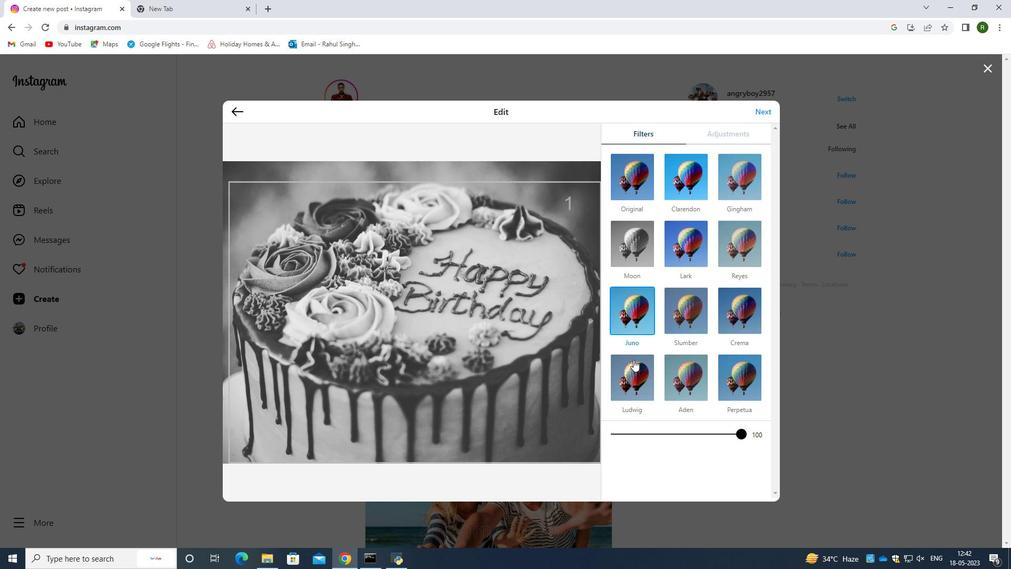 
Action: Mouse pressed left at (636, 364)
Screenshot: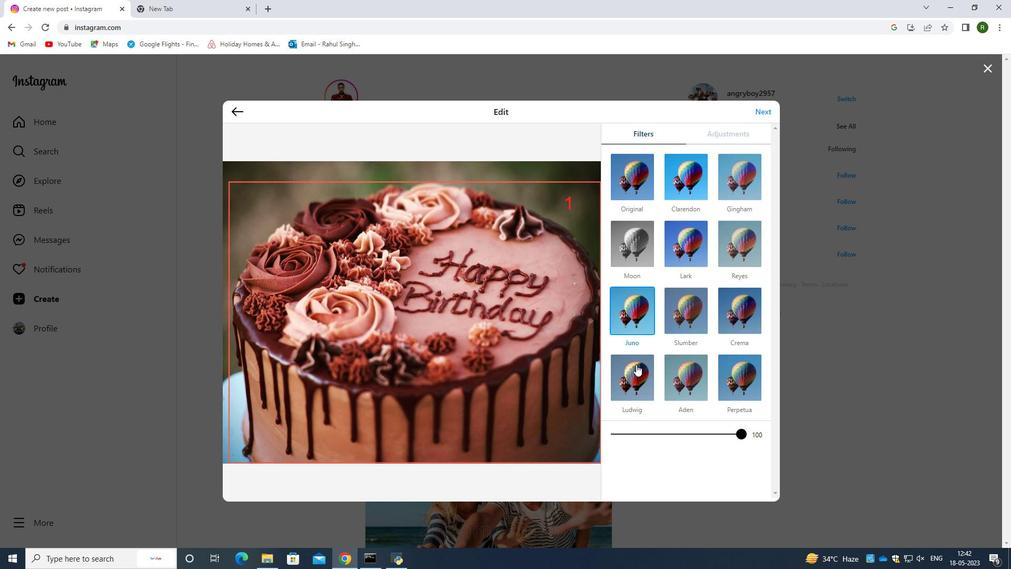 
Action: Mouse moved to (766, 113)
Screenshot: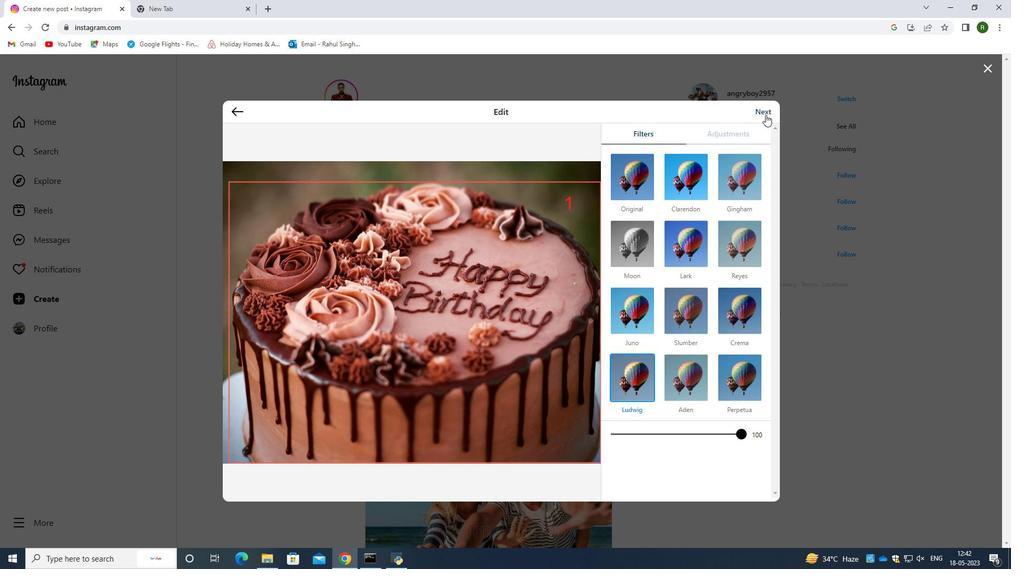 
Action: Mouse pressed left at (766, 113)
Screenshot: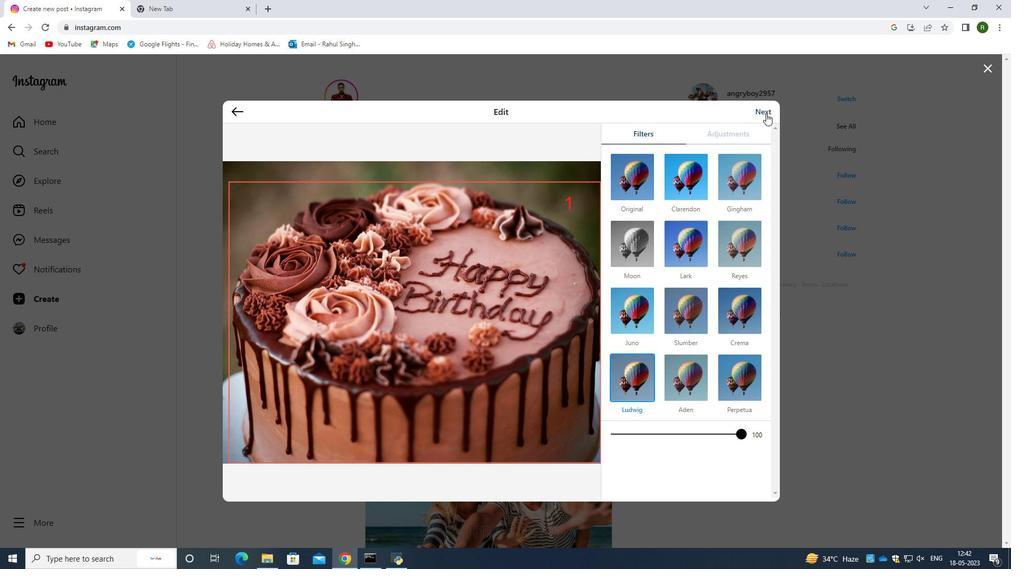 
Action: Mouse moved to (652, 160)
Screenshot: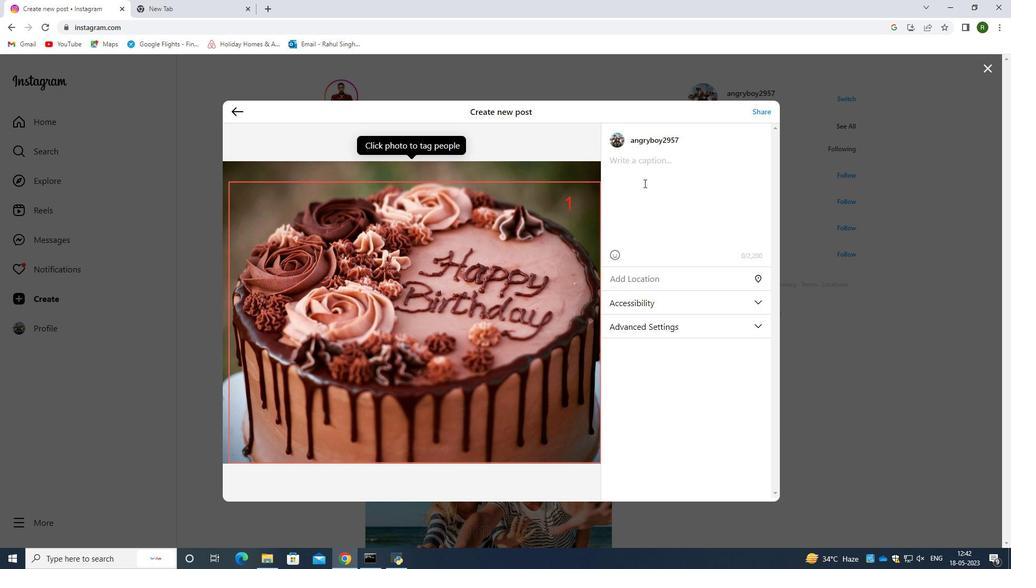 
Action: Mouse pressed left at (652, 160)
Screenshot: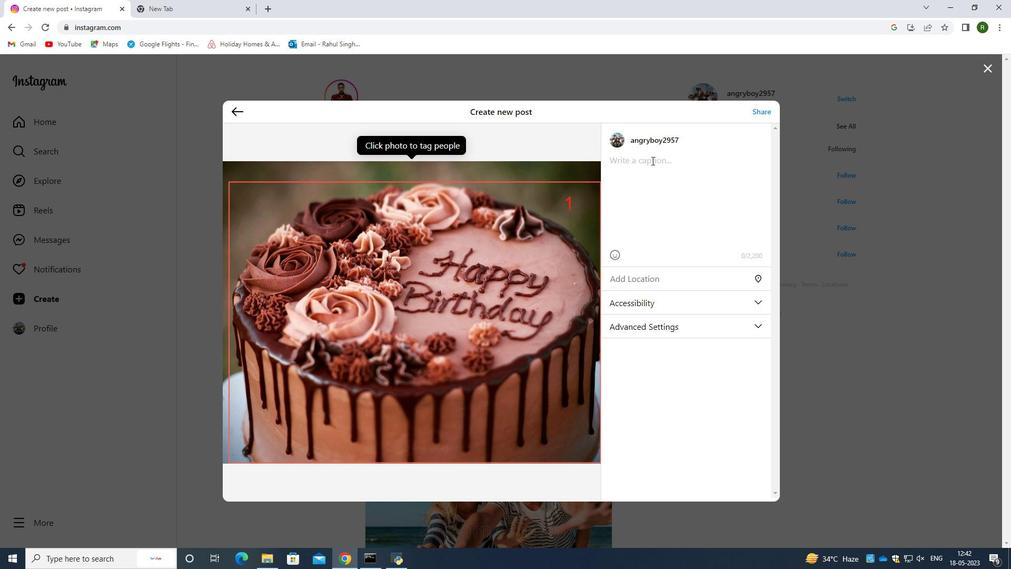 
Action: Key pressed <Key.caps_lock>M<Key.caps_lock>y<Key.space>fevorite<Key.space><Key.backspace><Key.backspace><Key.backspace>te<Key.space>deli<Key.backspace><Key.backspace><Key.backspace><Key.backspace><Key.backspace><Key.space><Key.backspace><Key.backspace><Key.backspace><Key.backspace><Key.backspace><Key.backspace><Key.backspace><Key.backspace><Key.backspace><Key.backspace><Key.backspace><Key.backspace><Key.backspace><Key.backspace><Key.backspace><Key.backspace><Key.backspace><Key.backspace>tasty
Screenshot: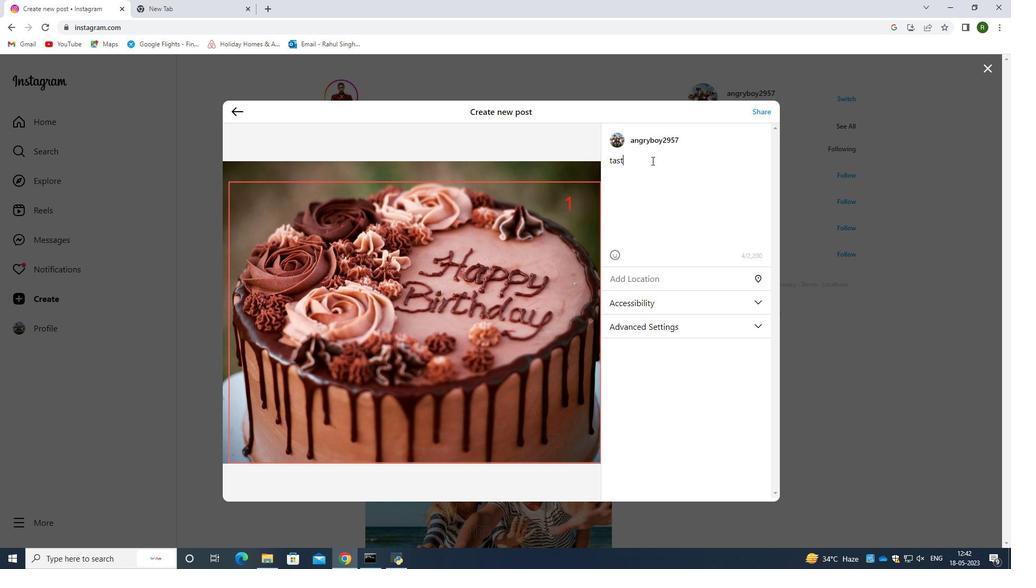 
Action: Mouse moved to (619, 258)
Screenshot: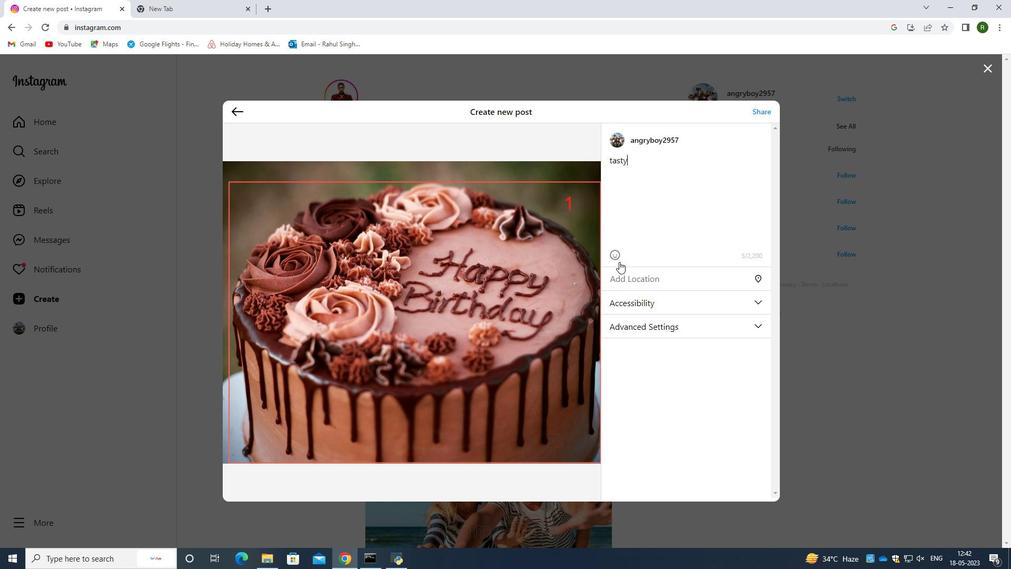 
Action: Mouse pressed left at (619, 258)
Screenshot: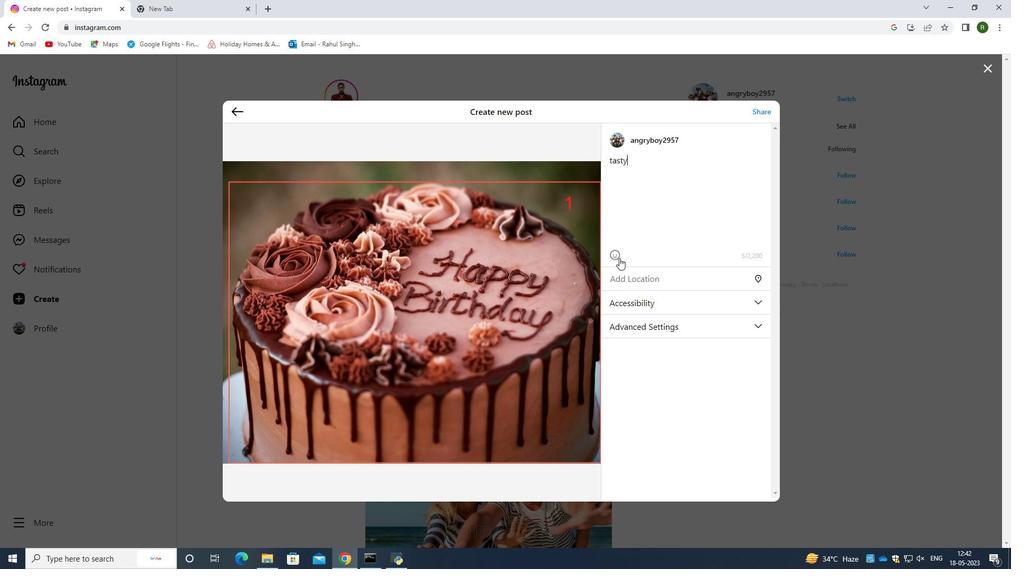 
Action: Mouse moved to (616, 251)
Screenshot: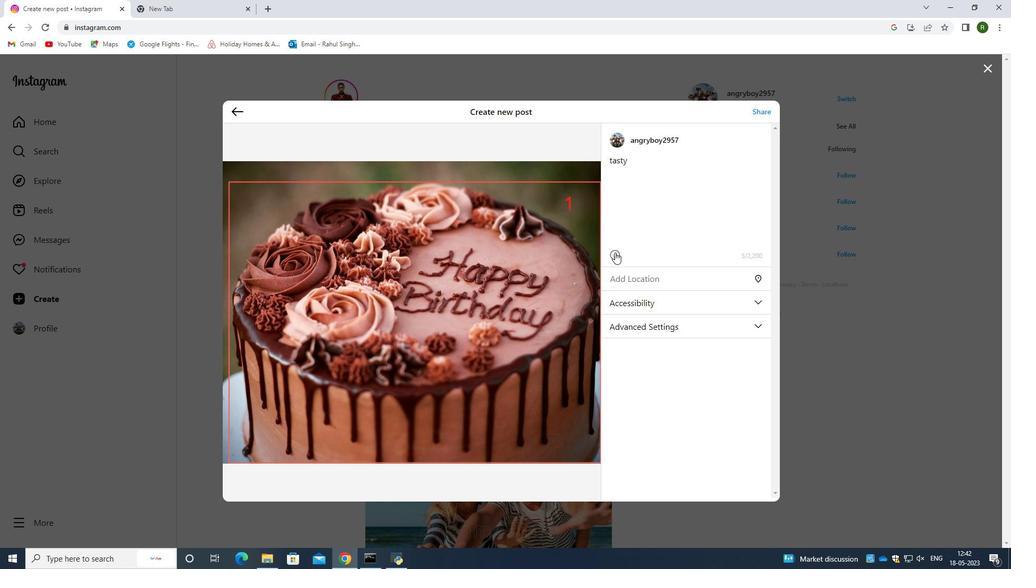 
Action: Mouse pressed left at (616, 251)
Screenshot: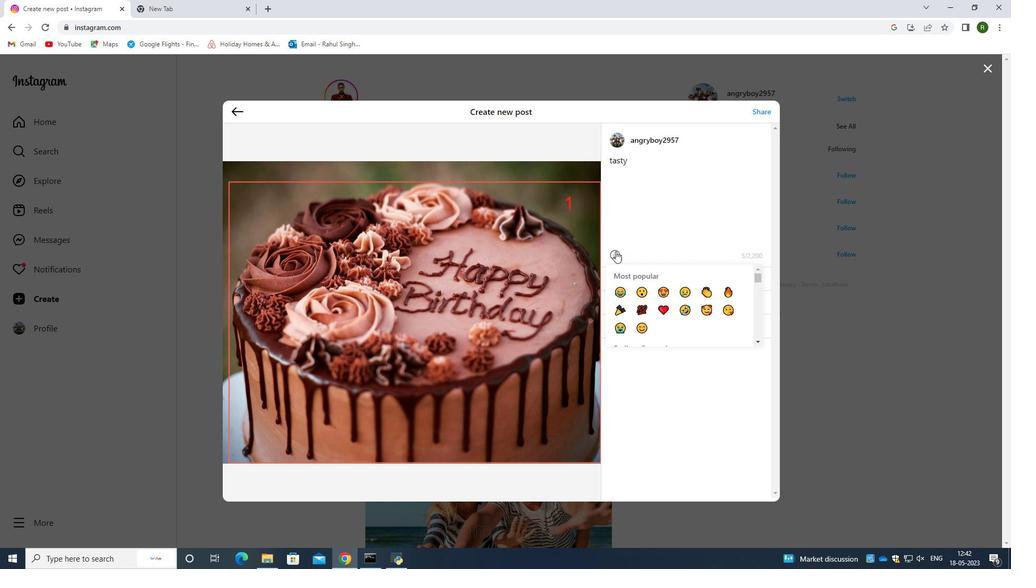 
Action: Mouse moved to (663, 289)
Screenshot: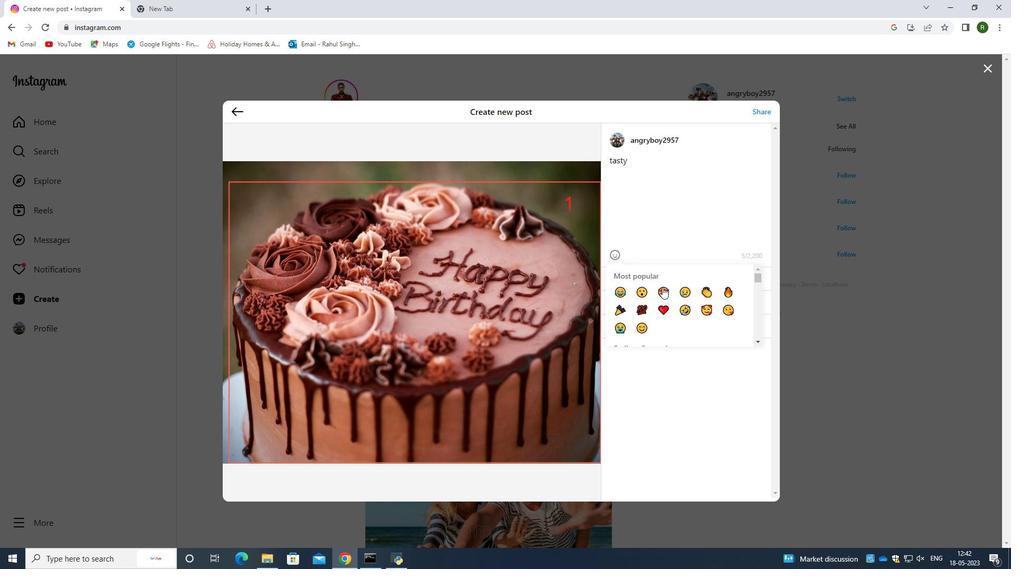 
Action: Mouse pressed left at (663, 289)
Screenshot: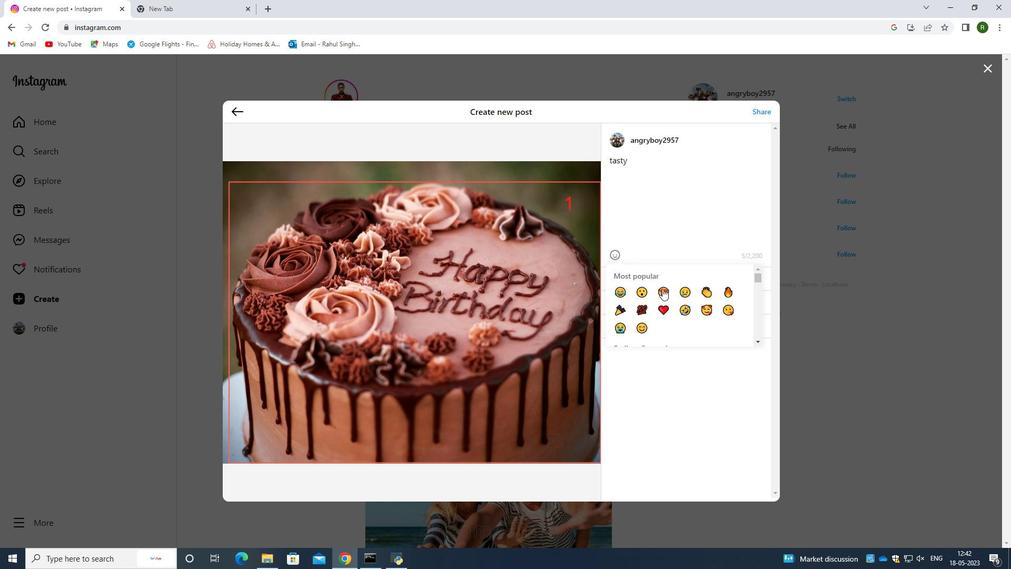 
Action: Mouse moved to (681, 317)
Screenshot: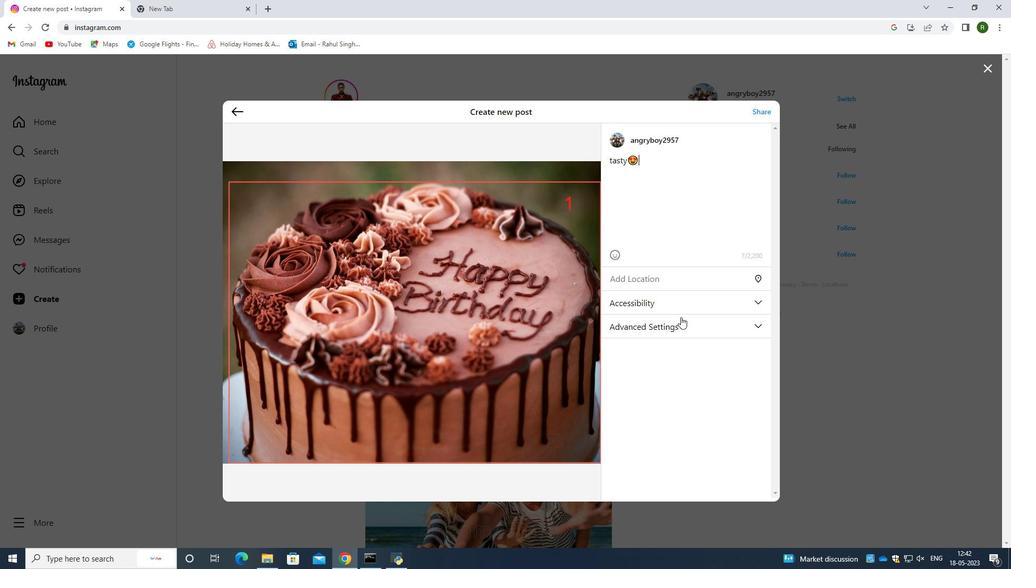 
Action: Mouse scrolled (681, 316) with delta (0, 0)
Screenshot: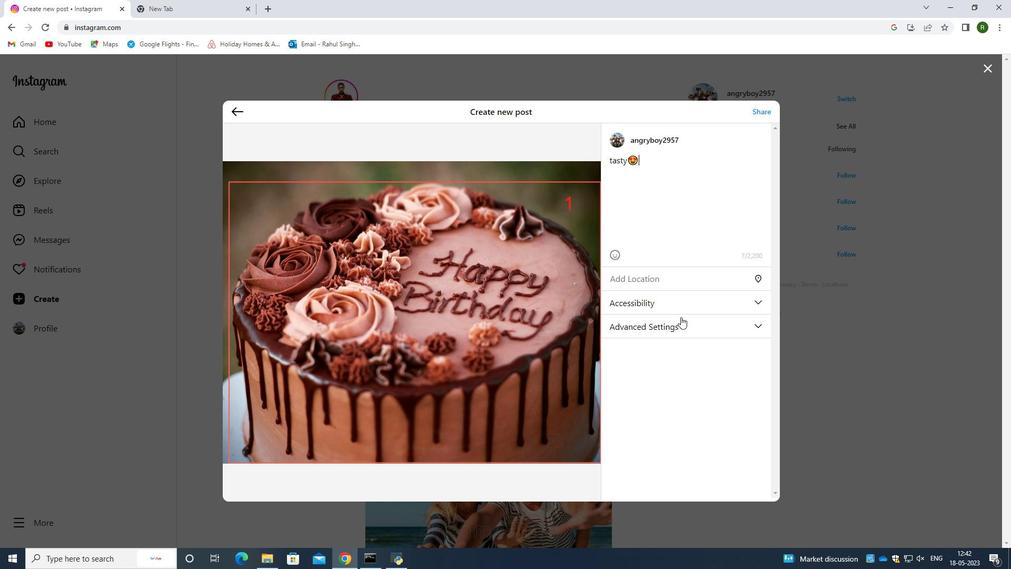 
Action: Mouse scrolled (681, 316) with delta (0, 0)
Screenshot: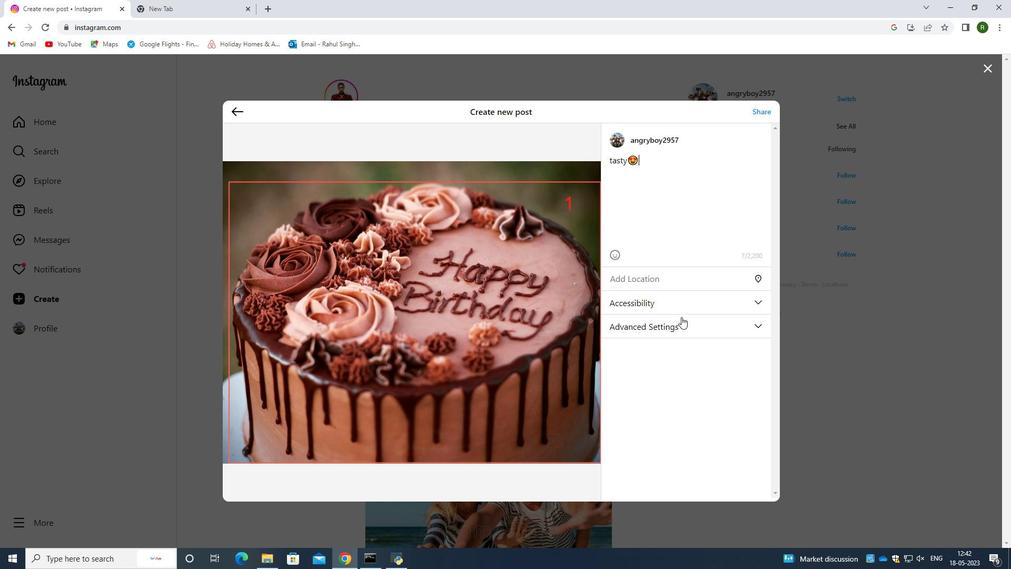 
Action: Mouse moved to (617, 253)
Screenshot: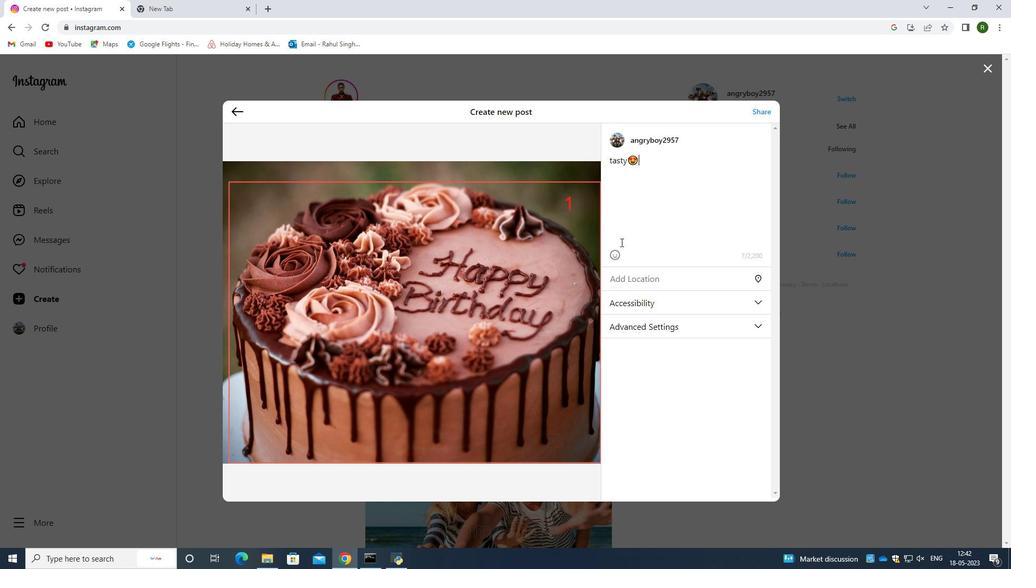
Action: Mouse pressed left at (617, 253)
Screenshot: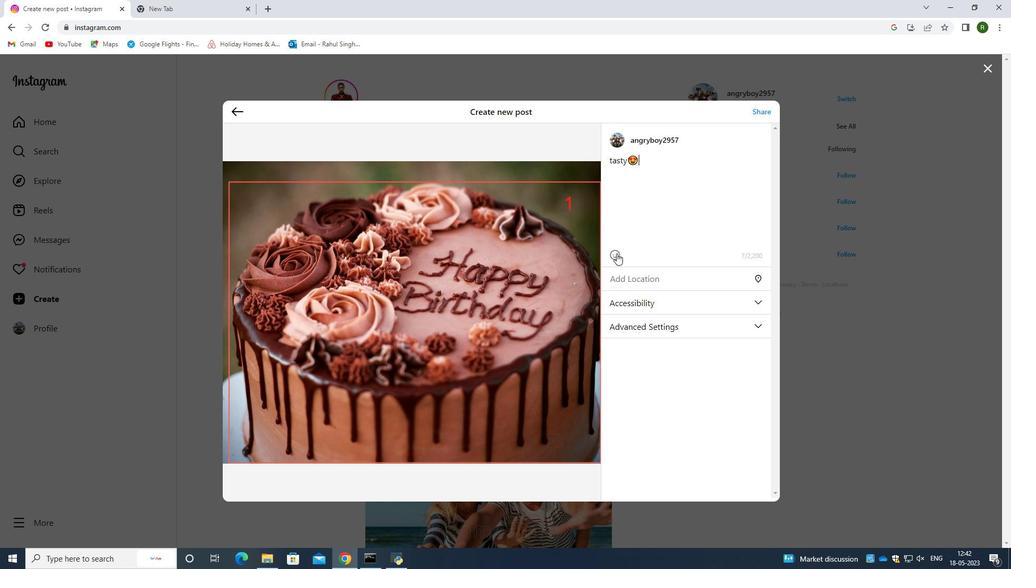 
Action: Mouse moved to (679, 319)
Screenshot: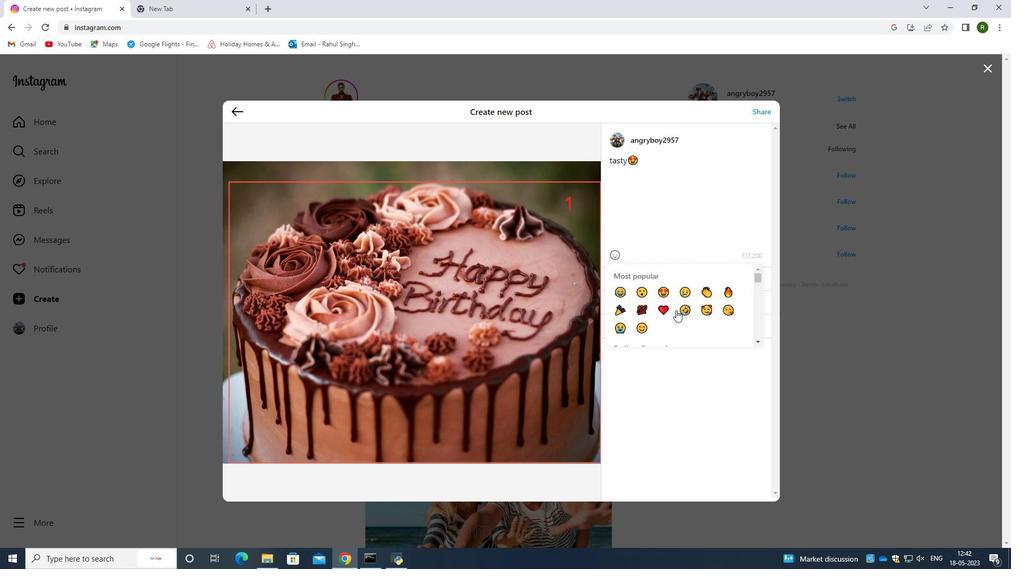 
Action: Mouse scrolled (679, 319) with delta (0, 0)
Screenshot: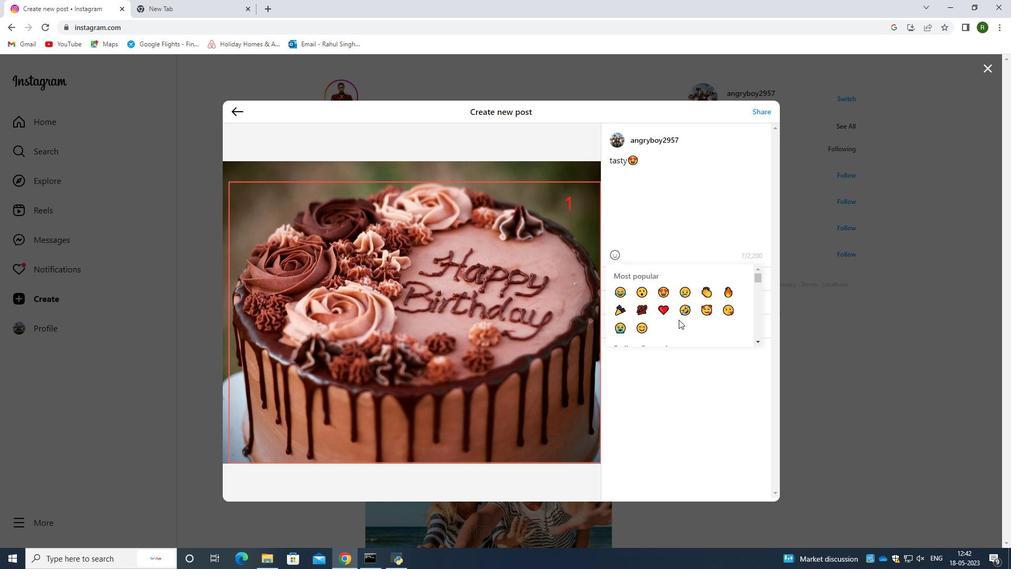 
Action: Mouse scrolled (679, 319) with delta (0, 0)
Screenshot: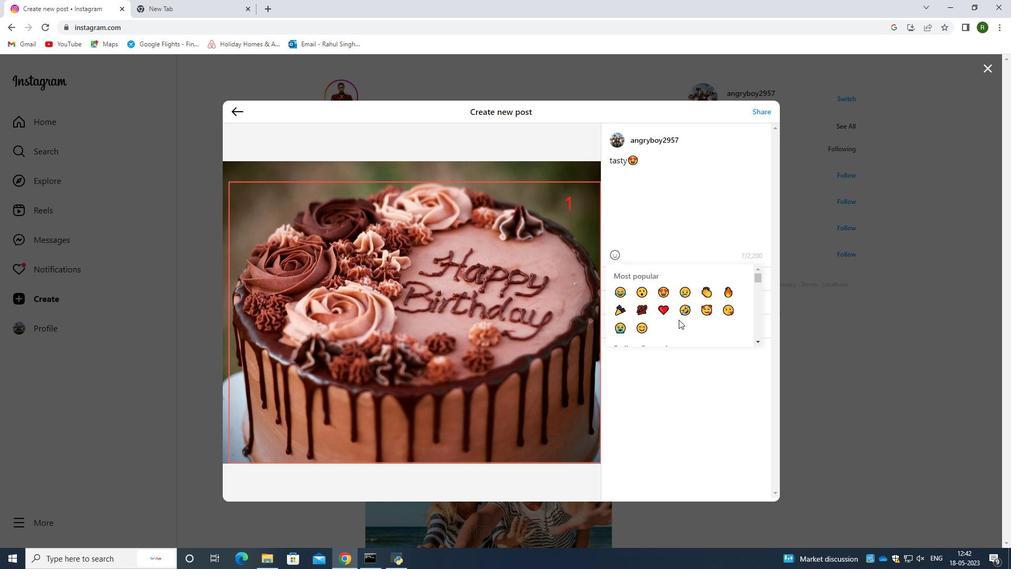 
Action: Mouse scrolled (679, 319) with delta (0, 0)
Screenshot: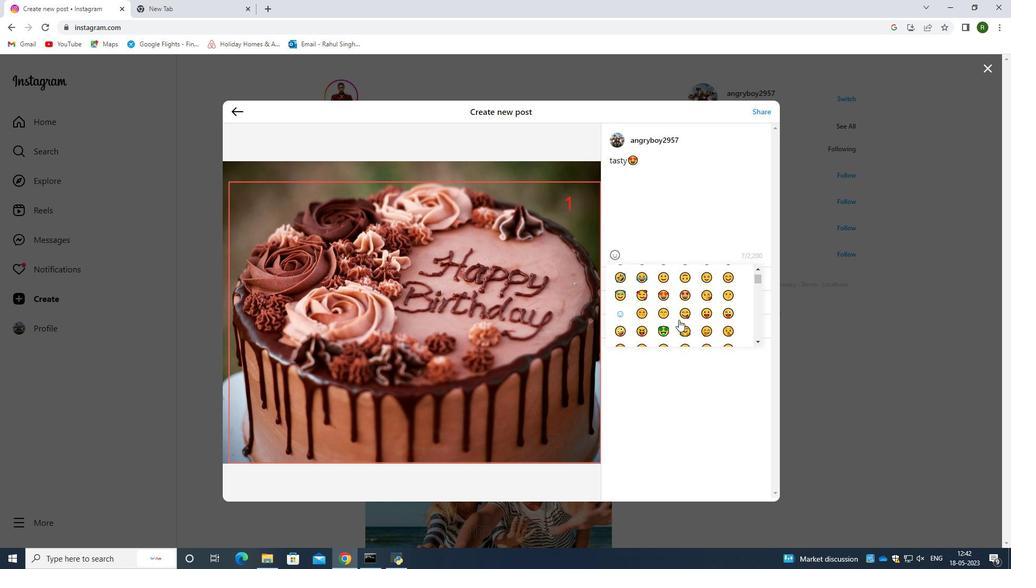 
Action: Mouse moved to (704, 277)
Screenshot: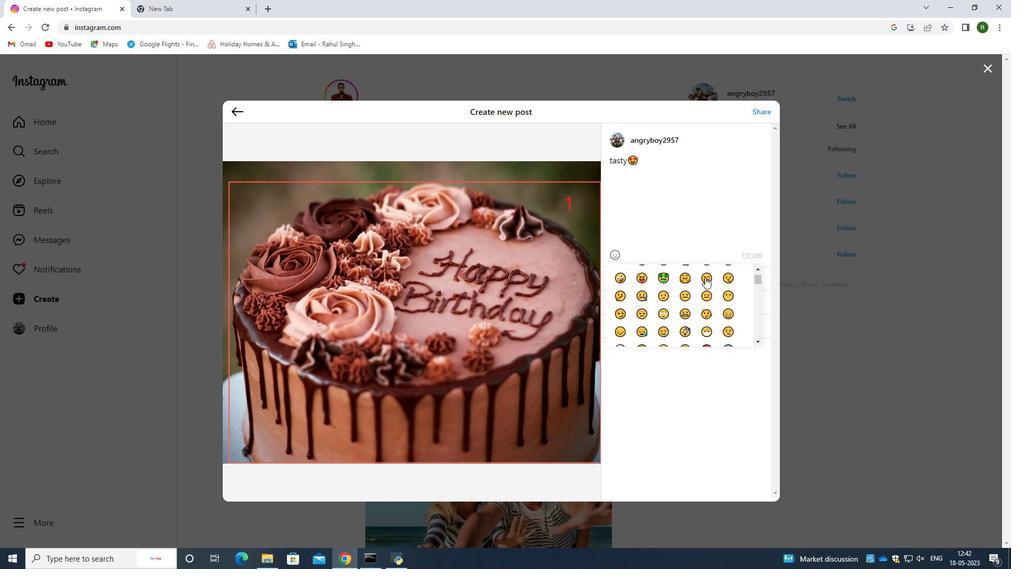 
Action: Mouse pressed left at (704, 277)
Screenshot: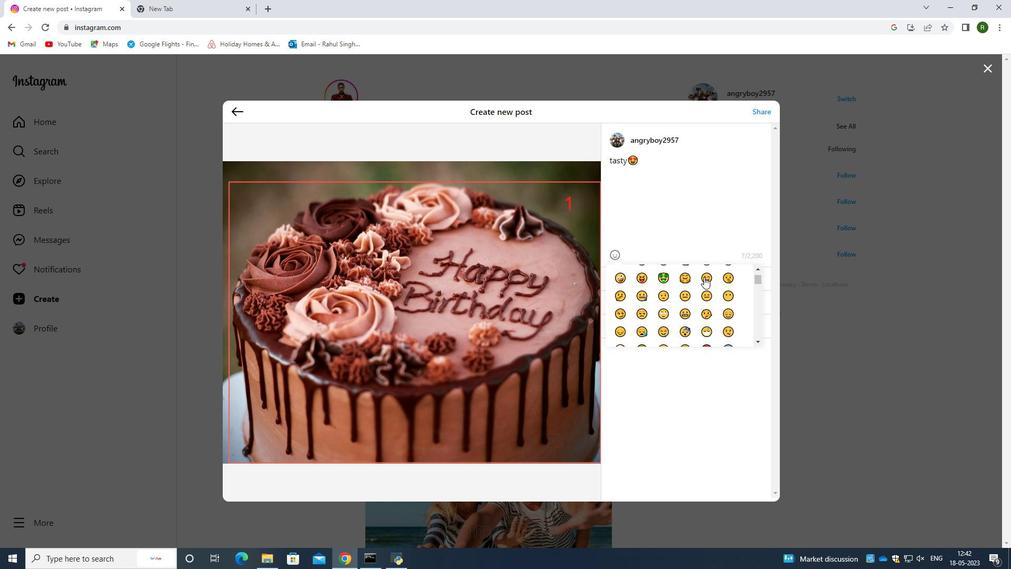 
Action: Mouse moved to (659, 165)
Screenshot: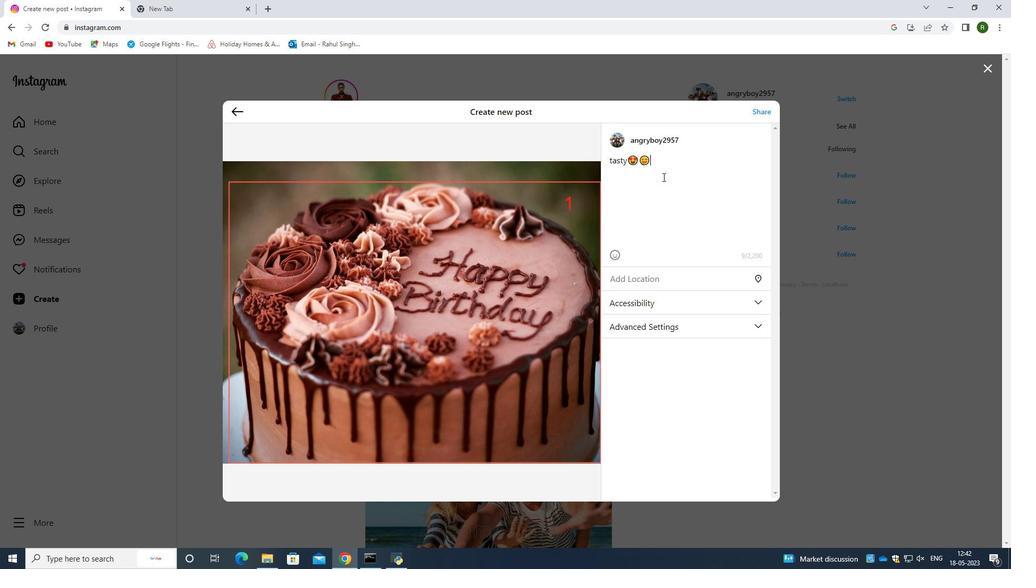 
Action: Key pressed <Key.enter><Key.caps_lock>C<Key.backspace><Key.caps_lock>p<Key.caps_lock>LE<Key.backspace><Key.backspace><Key.caps_lock><Key.backspace>this<Key.space>is<Key.space>my<Key.space>fav<Key.space>desset<Key.backspace>e<Key.backspace>rt<Key.space>...<Key.enter>a<Key.backspace>can<Key.space>u<Key.space>h<Key.backspace>share<Key.space>your<Key.space>fav.<Key.backspace><Key.backspace><Key.shift_r><Key.shift_r>?<Key.backspace>v<Key.shift_r>????????
Screenshot: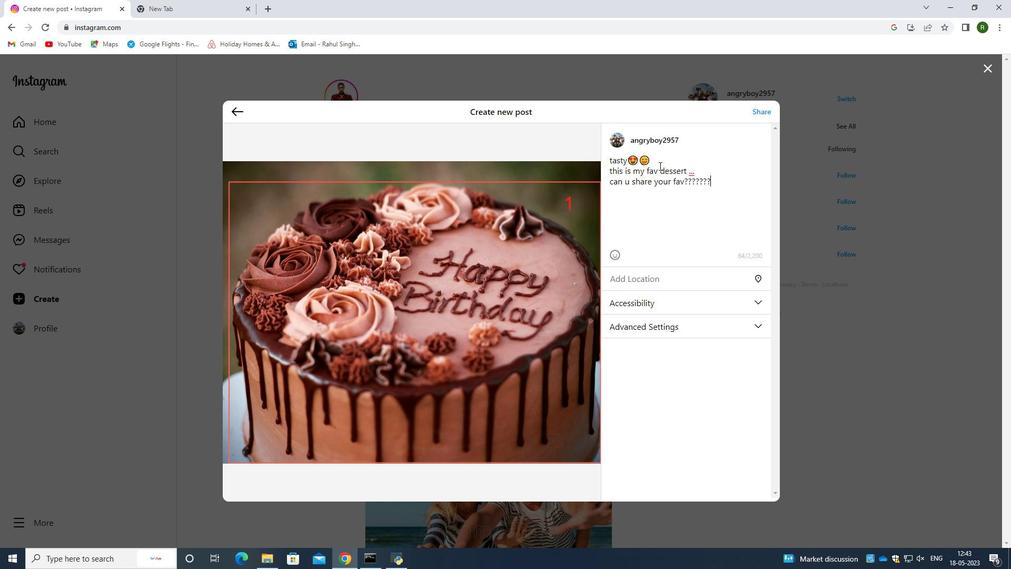 
Action: Mouse moved to (689, 171)
Screenshot: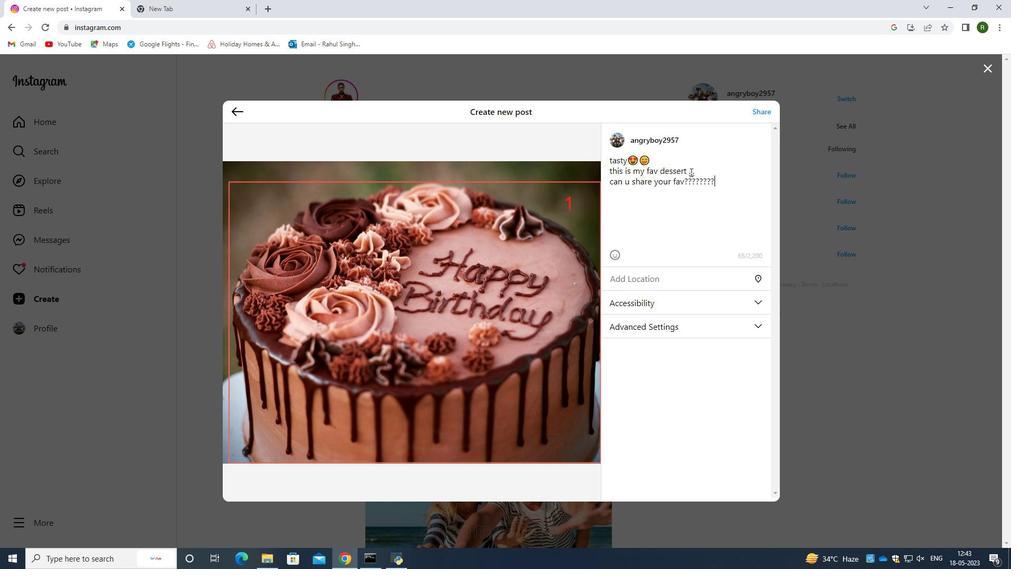 
Action: Mouse pressed left at (689, 171)
Screenshot: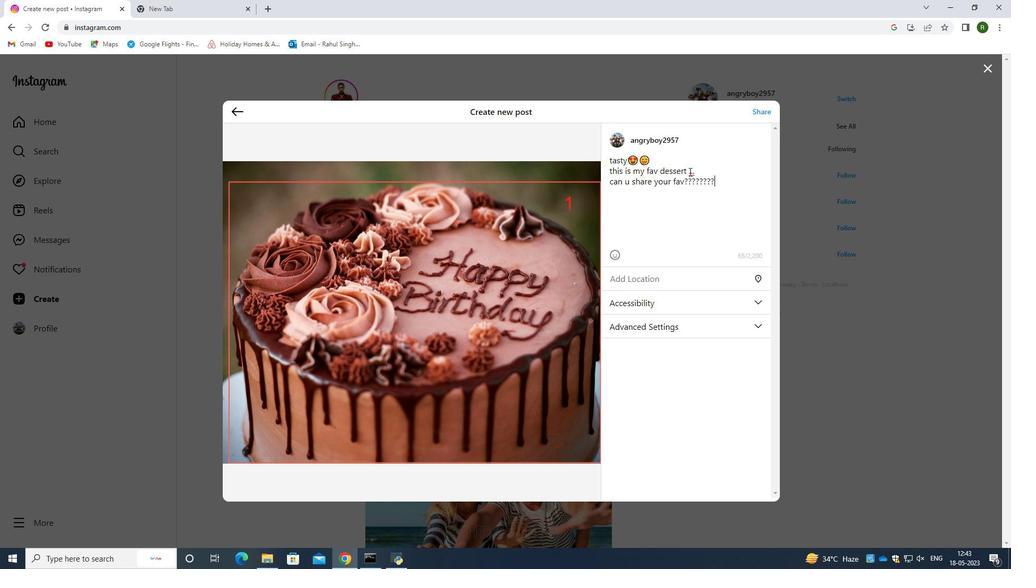 
Action: Mouse moved to (691, 171)
Screenshot: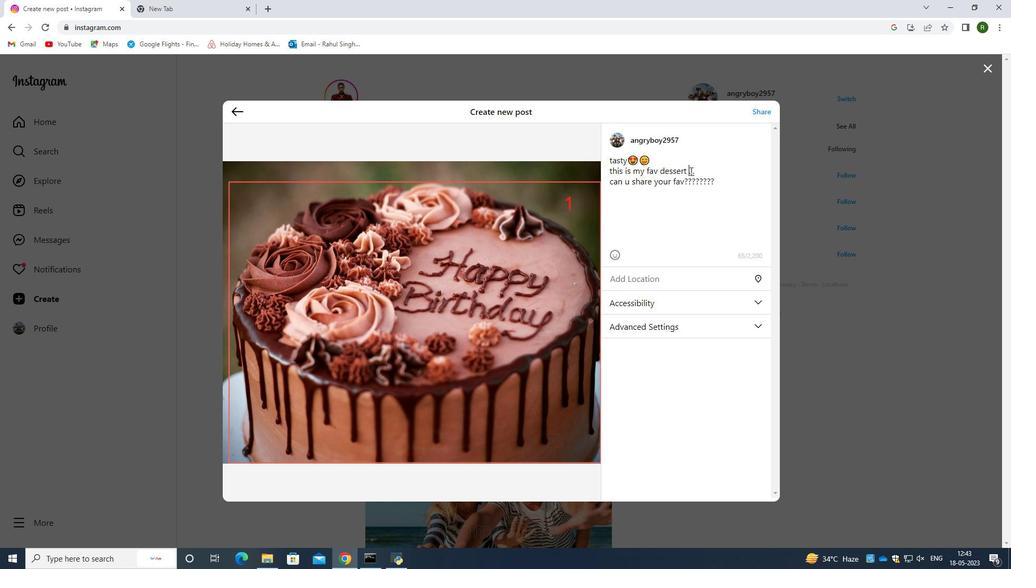 
Action: Key pressed <Key.backspace>.
Screenshot: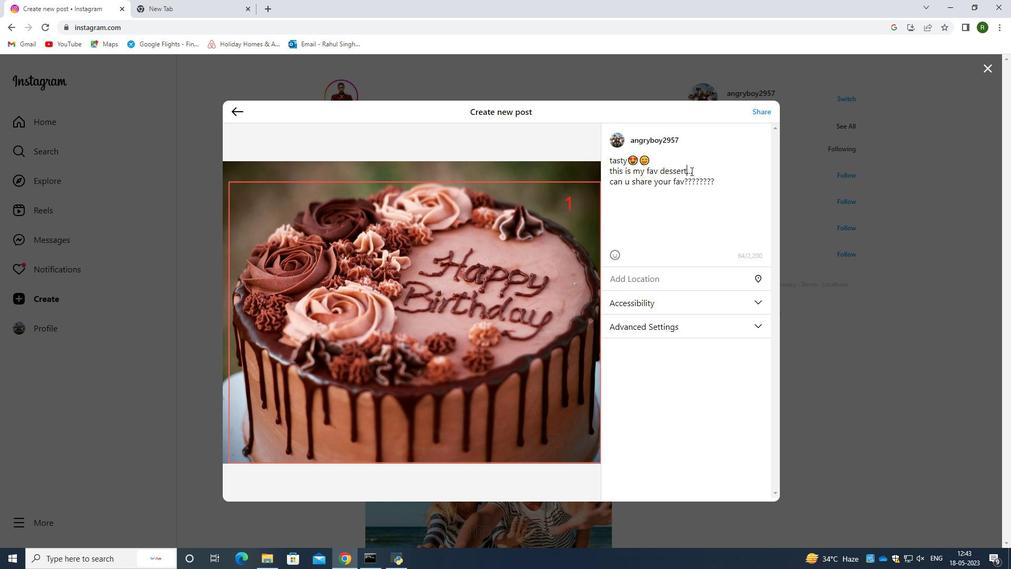 
Action: Mouse moved to (755, 107)
Screenshot: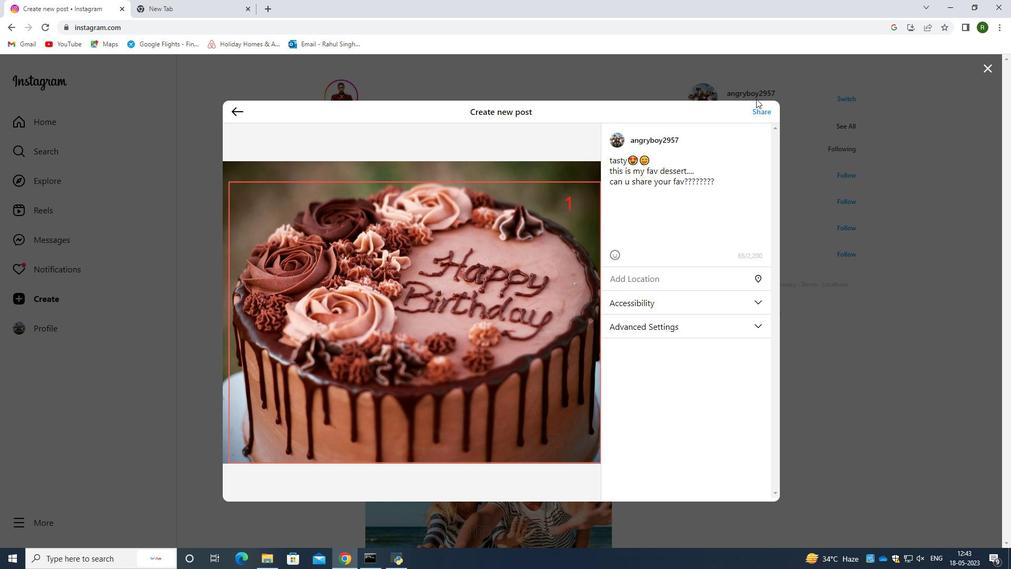 
Action: Mouse pressed left at (755, 107)
Screenshot: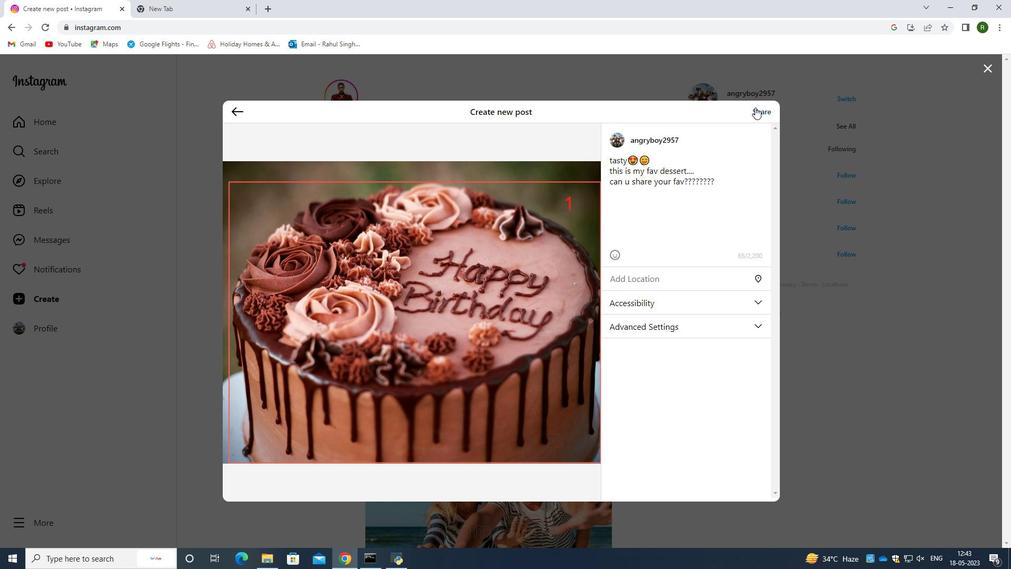 
Action: Mouse moved to (266, 267)
Screenshot: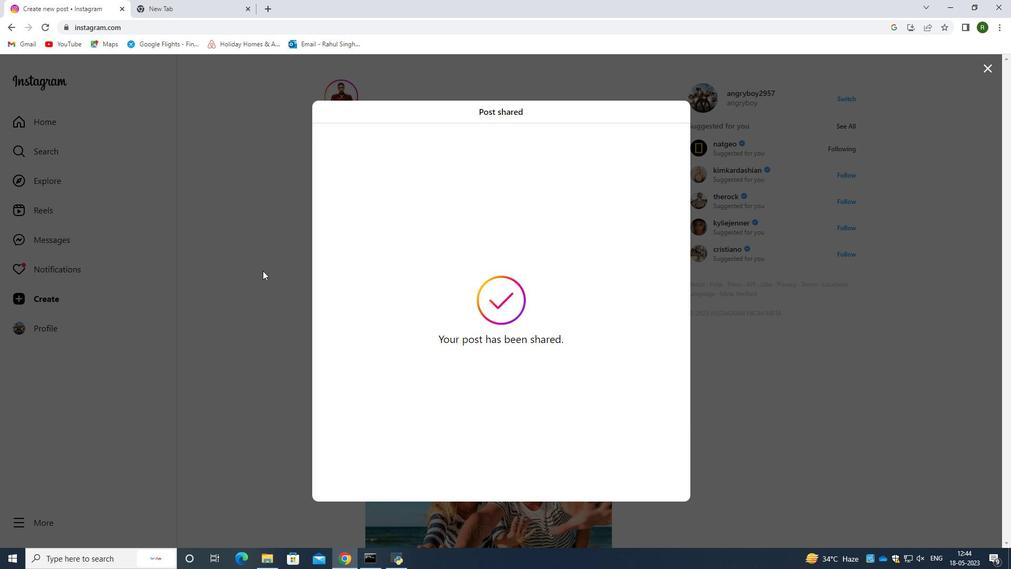 
Action: Mouse pressed left at (266, 267)
Screenshot: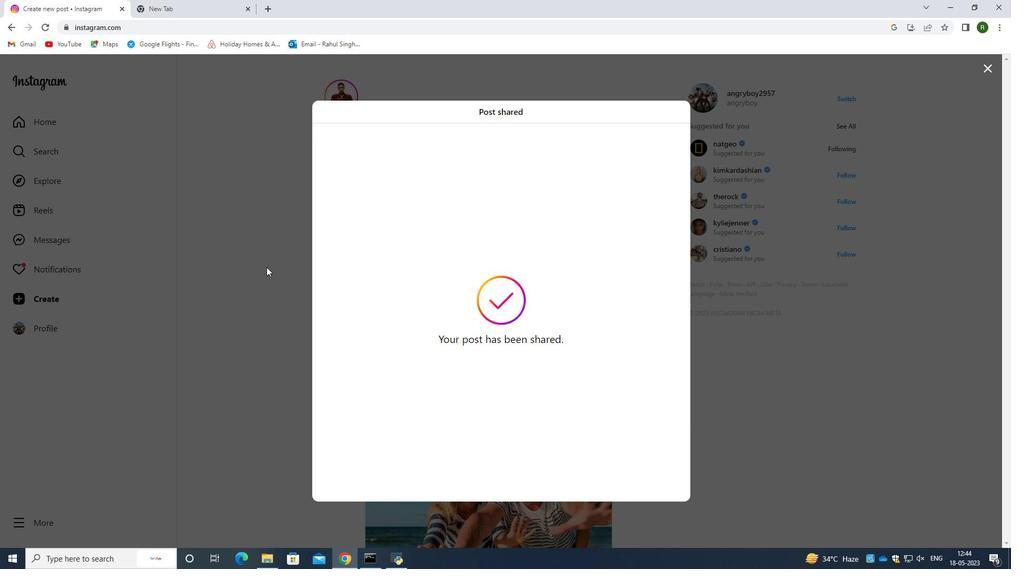 
Action: Mouse moved to (374, 380)
Screenshot: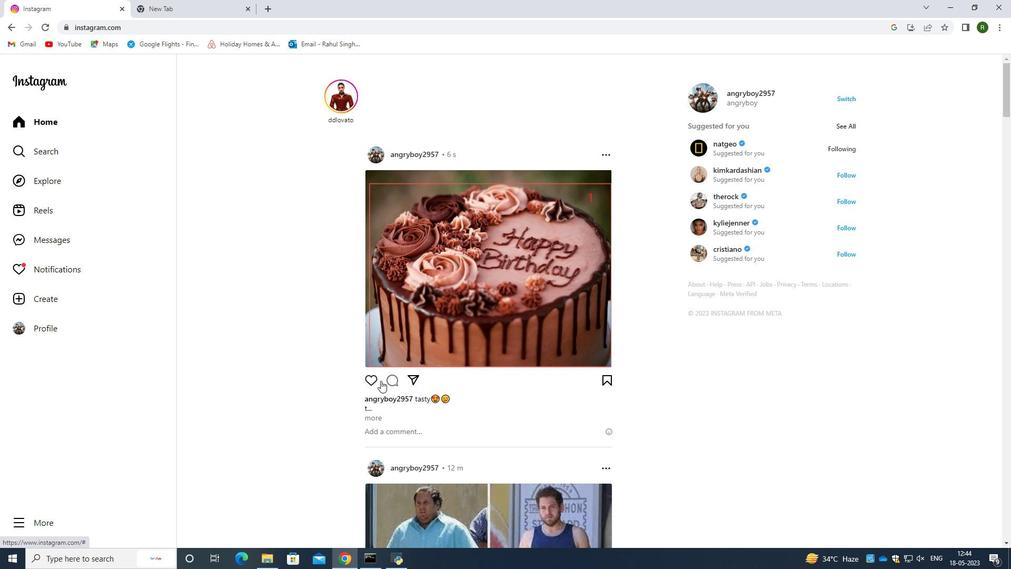 
Action: Mouse pressed left at (374, 380)
Screenshot: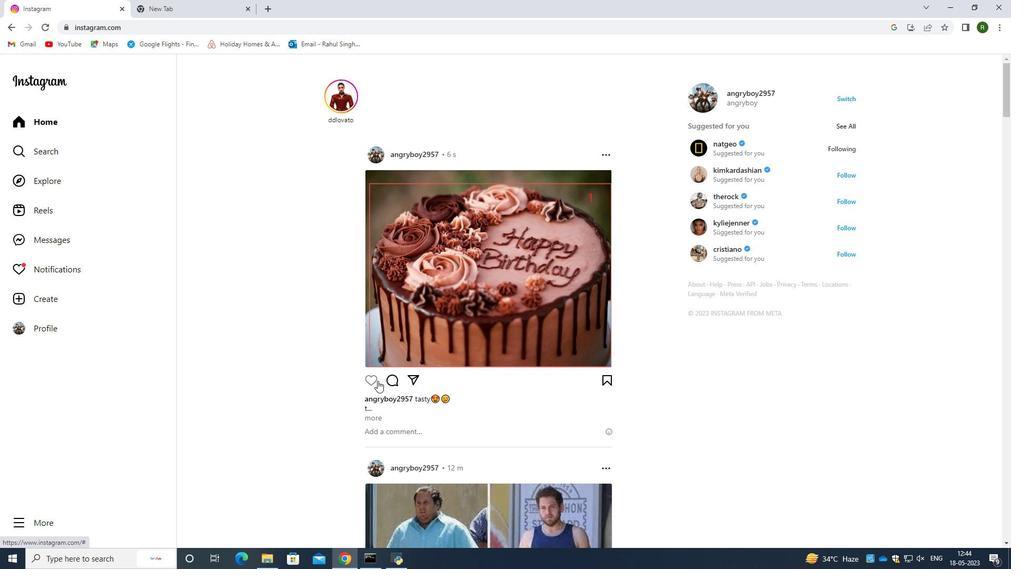 
Action: Mouse moved to (419, 332)
Screenshot: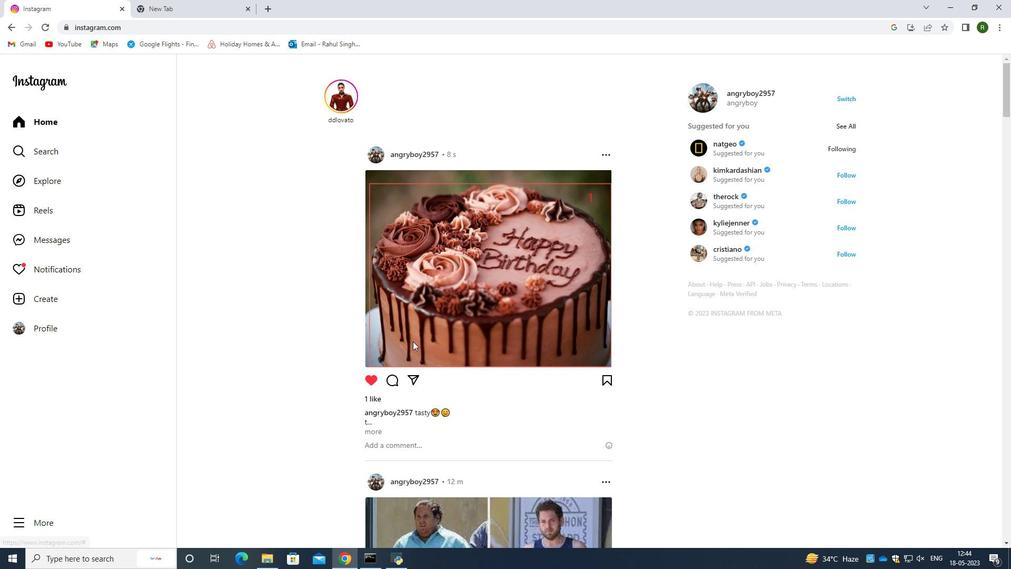 
Action: Mouse scrolled (419, 331) with delta (0, 0)
Screenshot: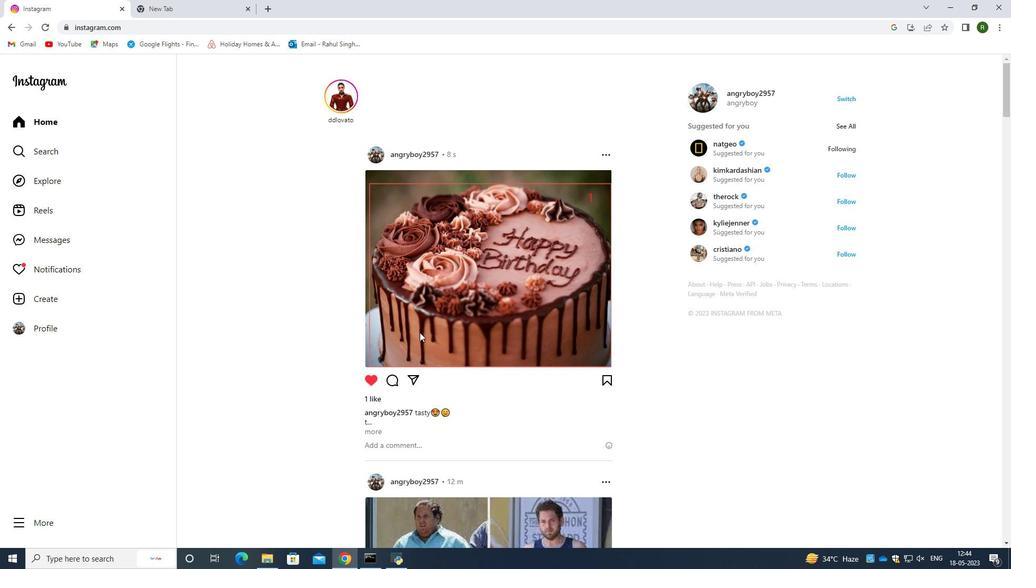 
Action: Mouse scrolled (419, 331) with delta (0, 0)
Screenshot: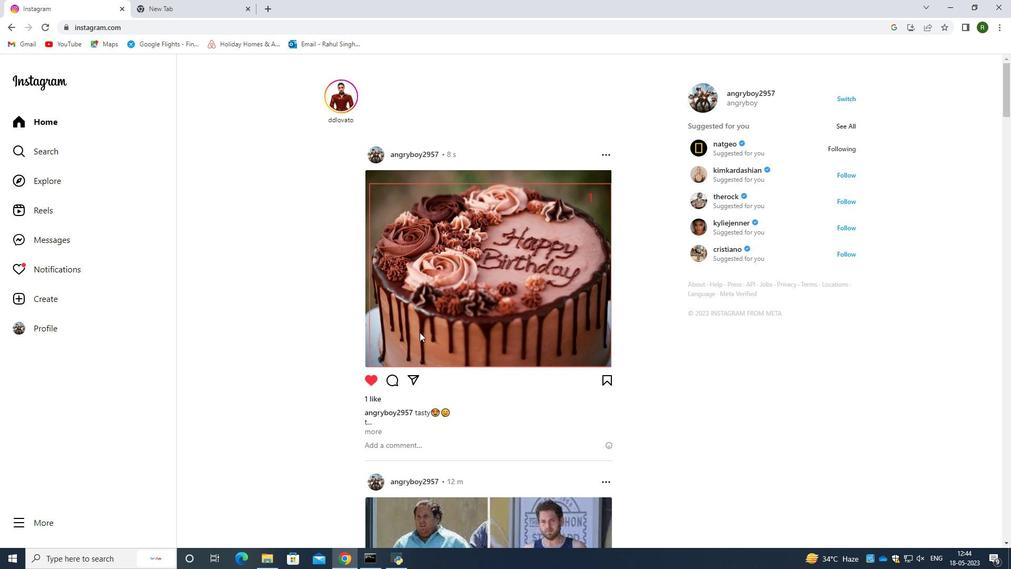 
Action: Mouse moved to (452, 350)
Screenshot: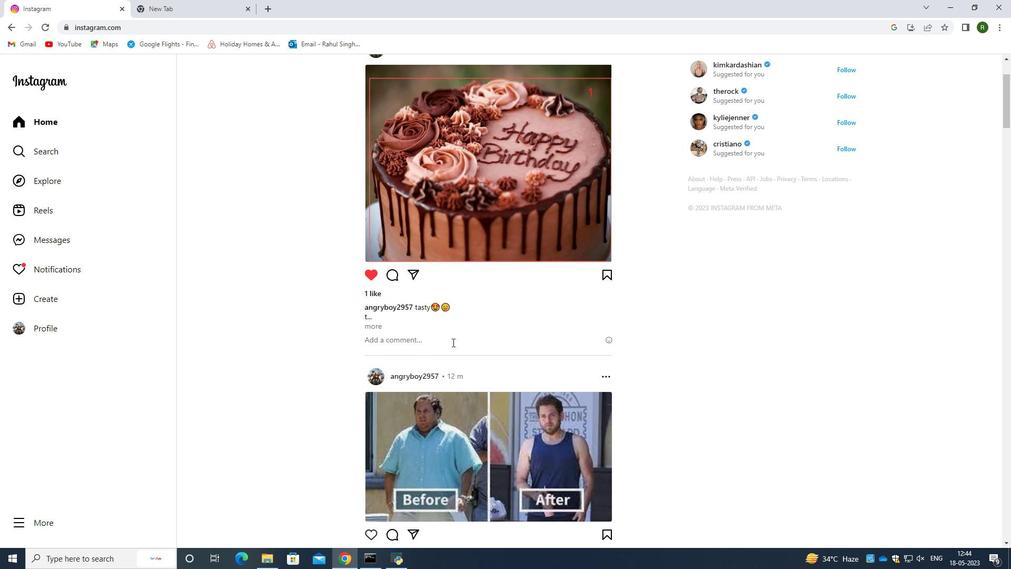
Action: Mouse scrolled (452, 350) with delta (0, 0)
Screenshot: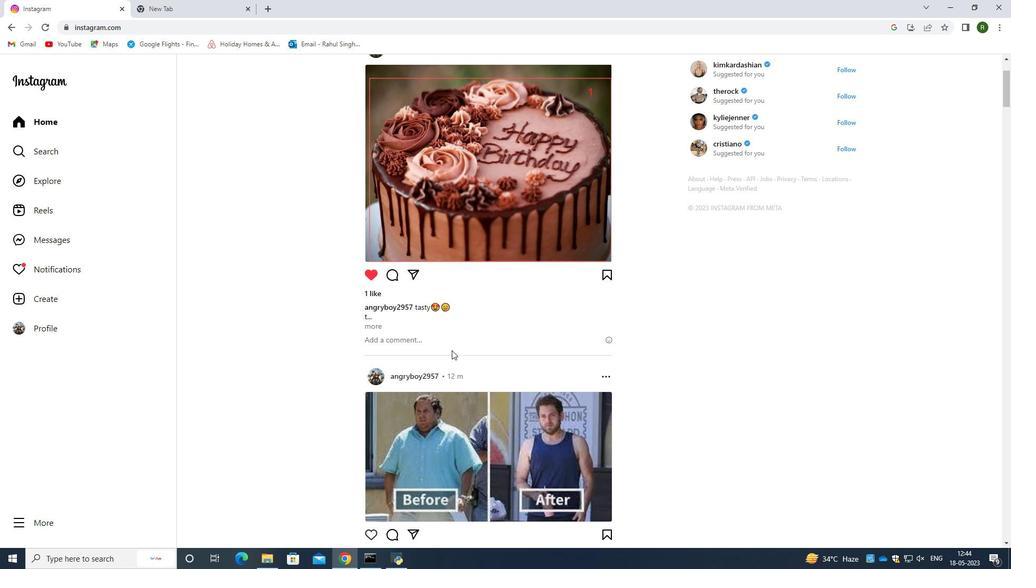 
Action: Mouse scrolled (452, 350) with delta (0, 0)
Screenshot: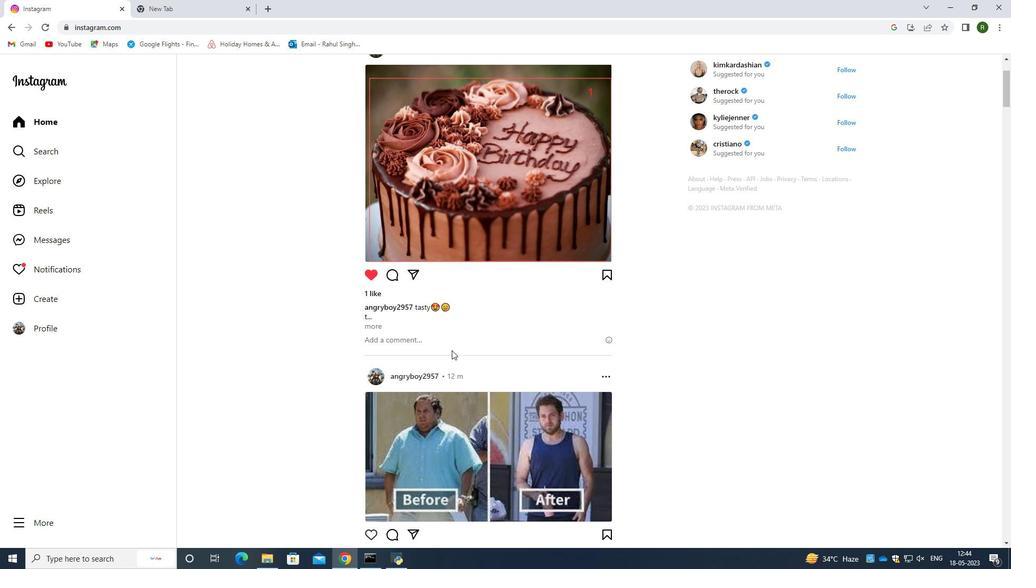 
